 Task: Add Attachment from Trello to Card Card0000000254 in Board Board0000000064 in Workspace WS0000000022 in Trello. Add Cover Yellow to Card Card0000000254 in Board Board0000000064 in Workspace WS0000000022 in Trello. Add "Copy Card To …" Button titled Button0000000254 to "bottom" of the list "To Do" to Card Card0000000254 in Board Board0000000064 in Workspace WS0000000022 in Trello. Add Description DS0000000254 to Card Card0000000254 in Board Board0000000064 in Workspace WS0000000022 in Trello. Add Comment CM0000000254 to Card Card0000000254 in Board Board0000000064 in Workspace WS0000000022 in Trello
Action: Mouse moved to (509, 424)
Screenshot: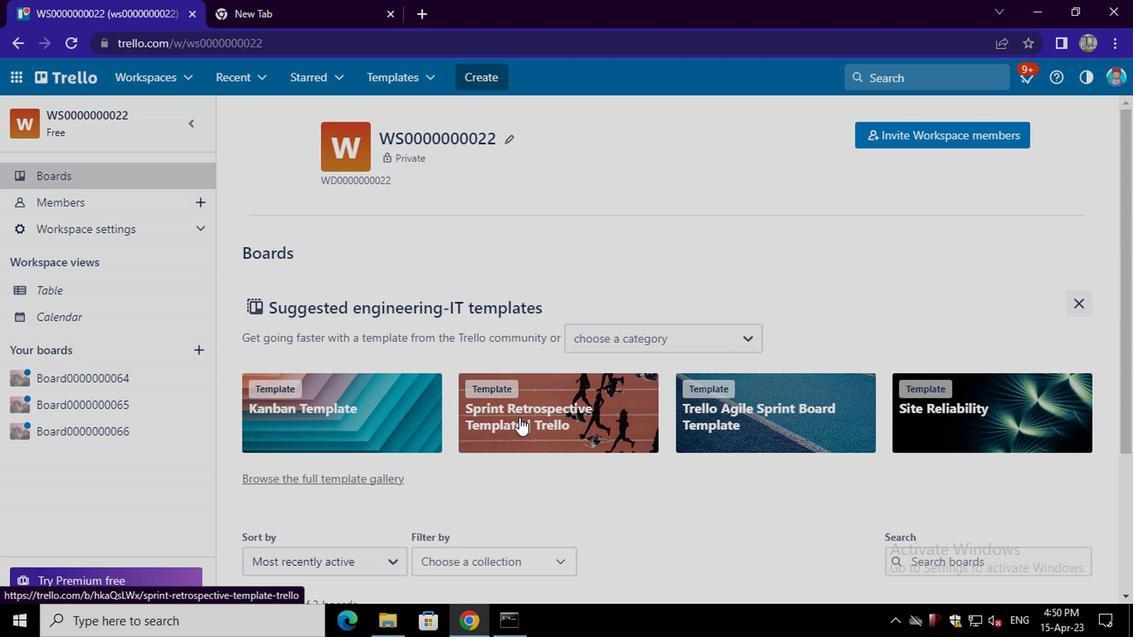 
Action: Mouse scrolled (509, 423) with delta (0, 0)
Screenshot: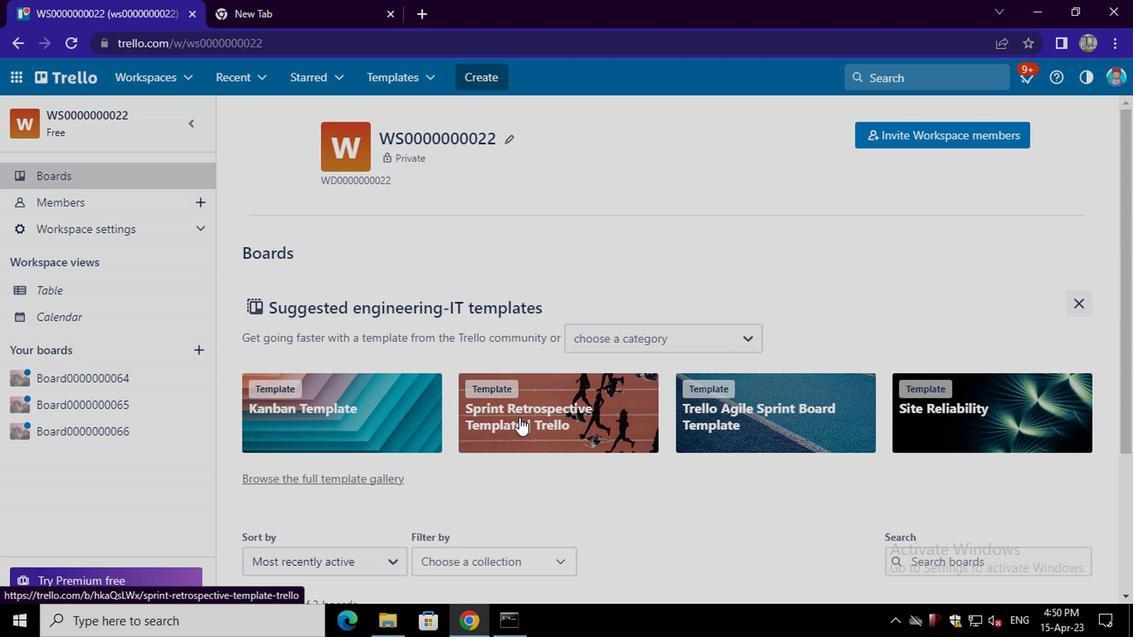 
Action: Mouse moved to (509, 424)
Screenshot: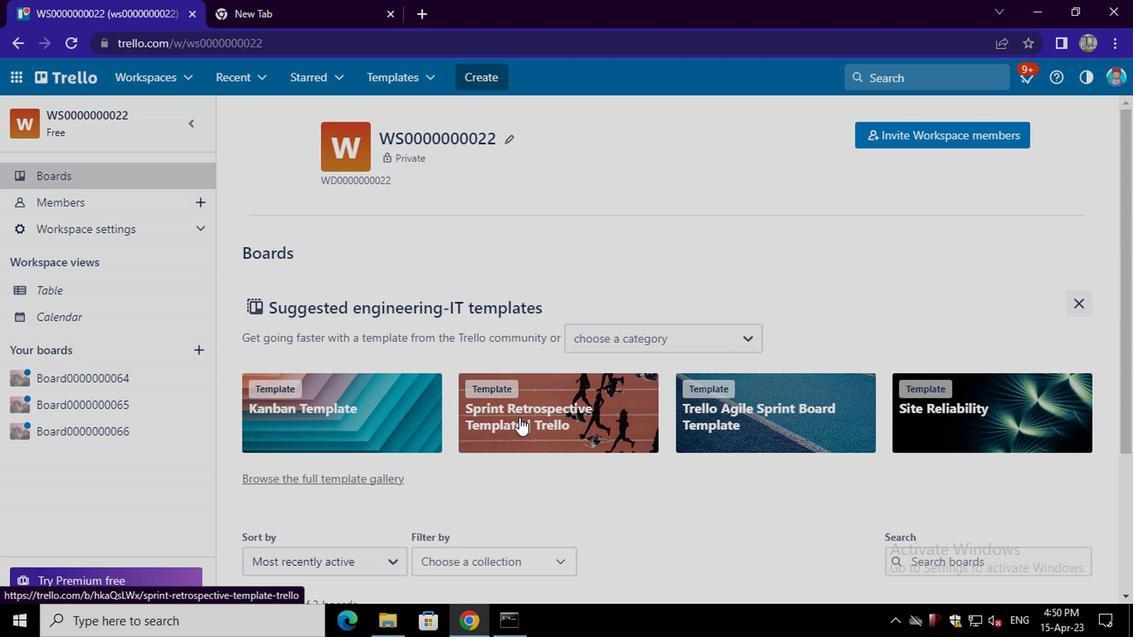 
Action: Mouse scrolled (509, 424) with delta (0, 0)
Screenshot: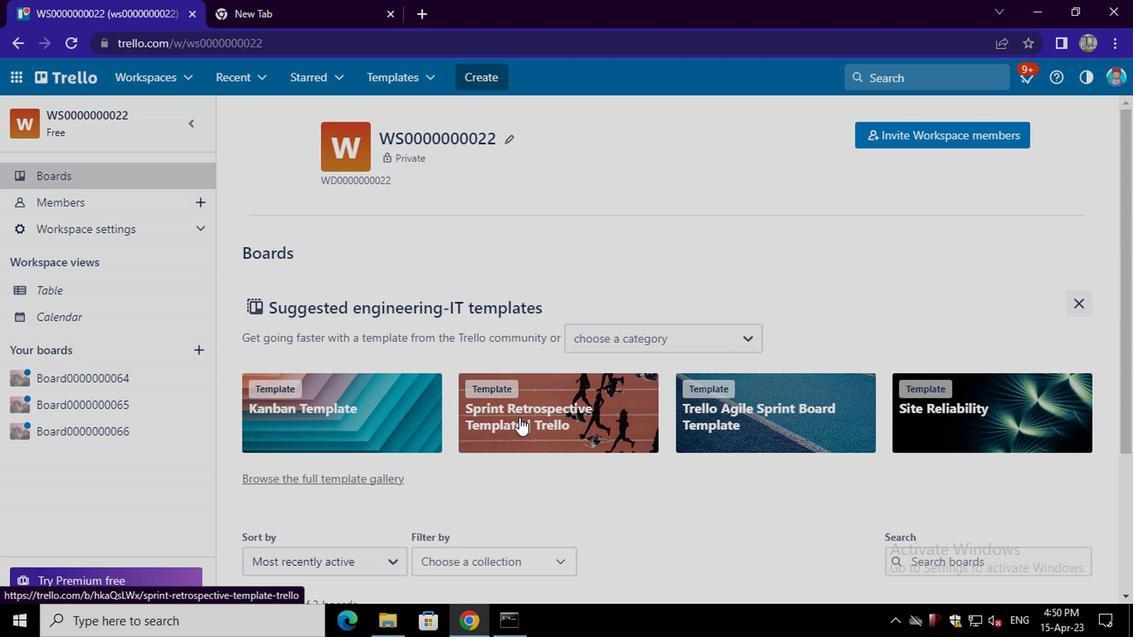 
Action: Mouse scrolled (509, 424) with delta (0, 0)
Screenshot: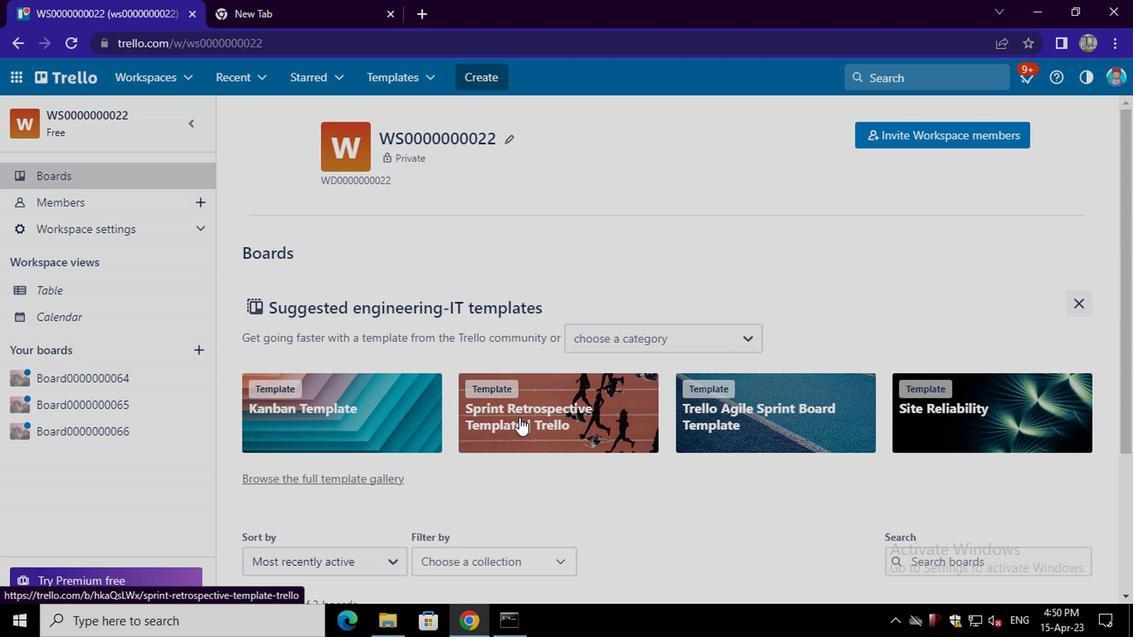
Action: Mouse scrolled (509, 424) with delta (0, 0)
Screenshot: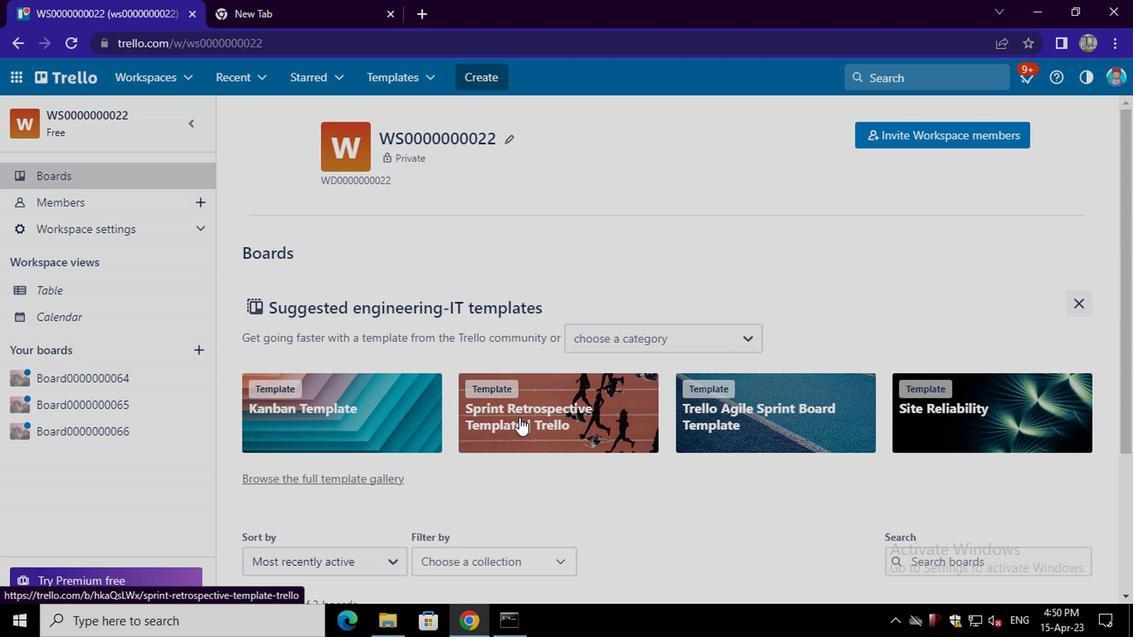 
Action: Mouse moved to (521, 459)
Screenshot: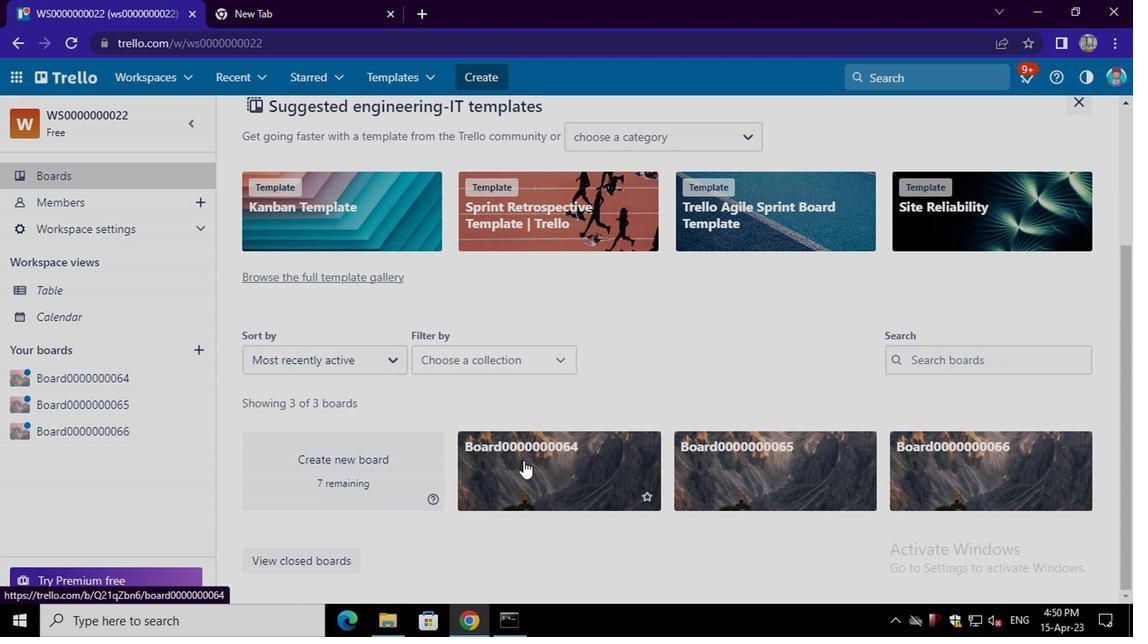 
Action: Mouse pressed left at (521, 459)
Screenshot: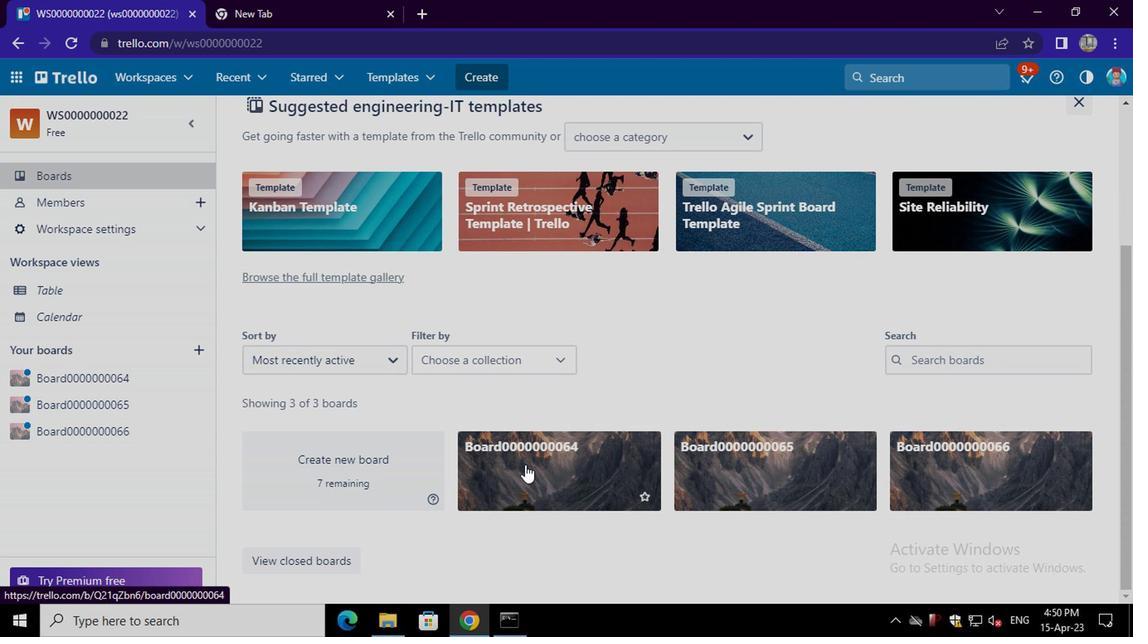 
Action: Mouse moved to (421, 288)
Screenshot: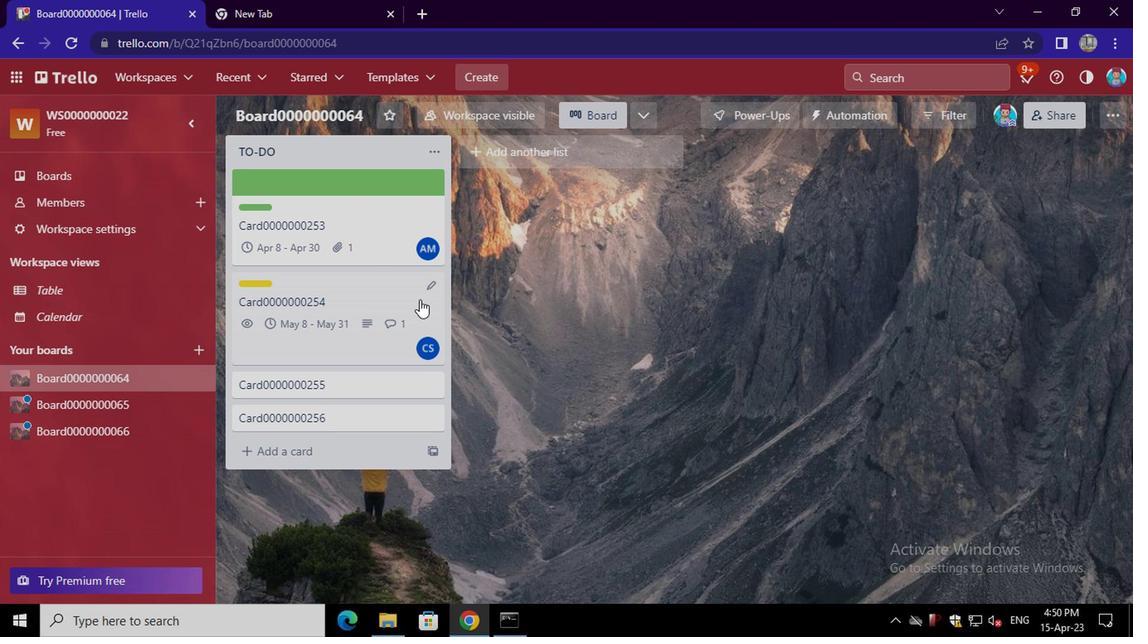 
Action: Mouse pressed left at (421, 288)
Screenshot: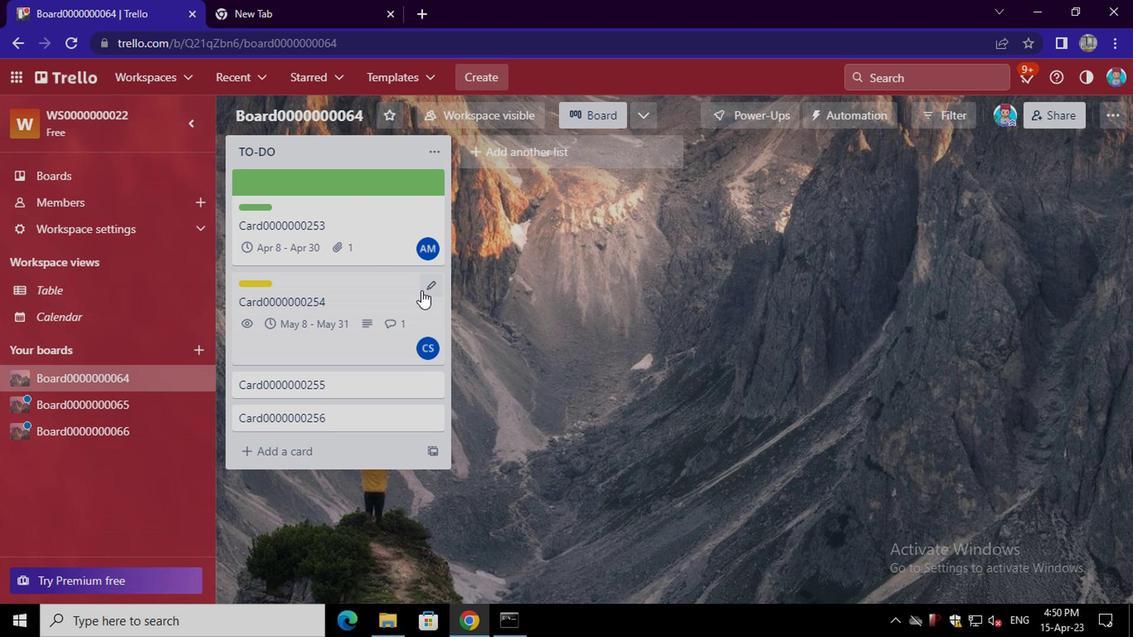 
Action: Mouse moved to (470, 287)
Screenshot: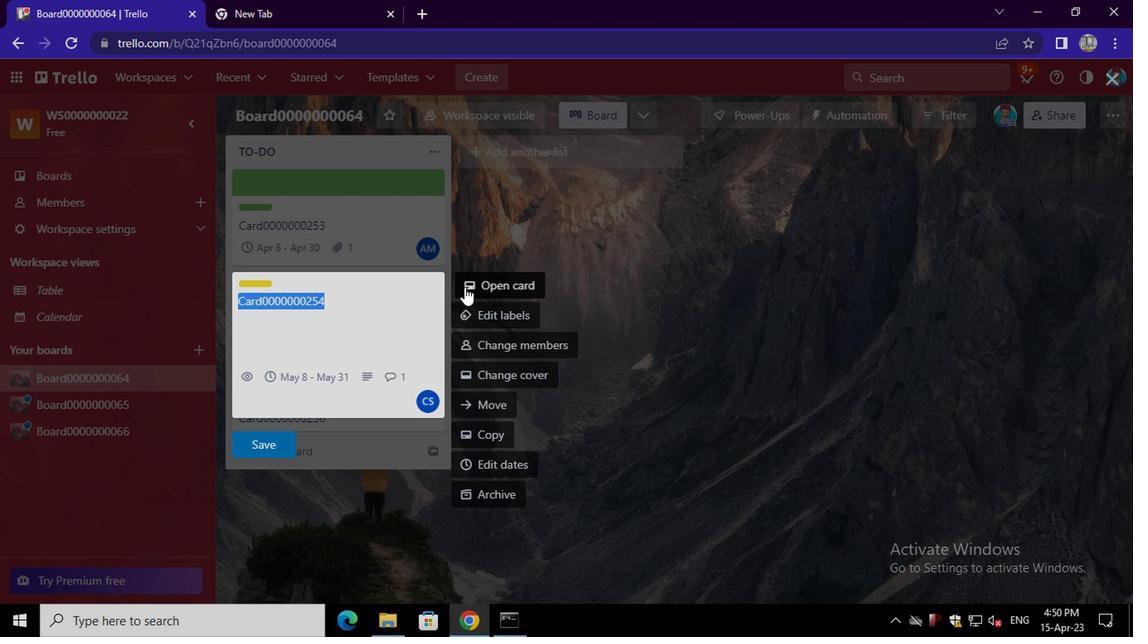 
Action: Mouse pressed left at (470, 287)
Screenshot: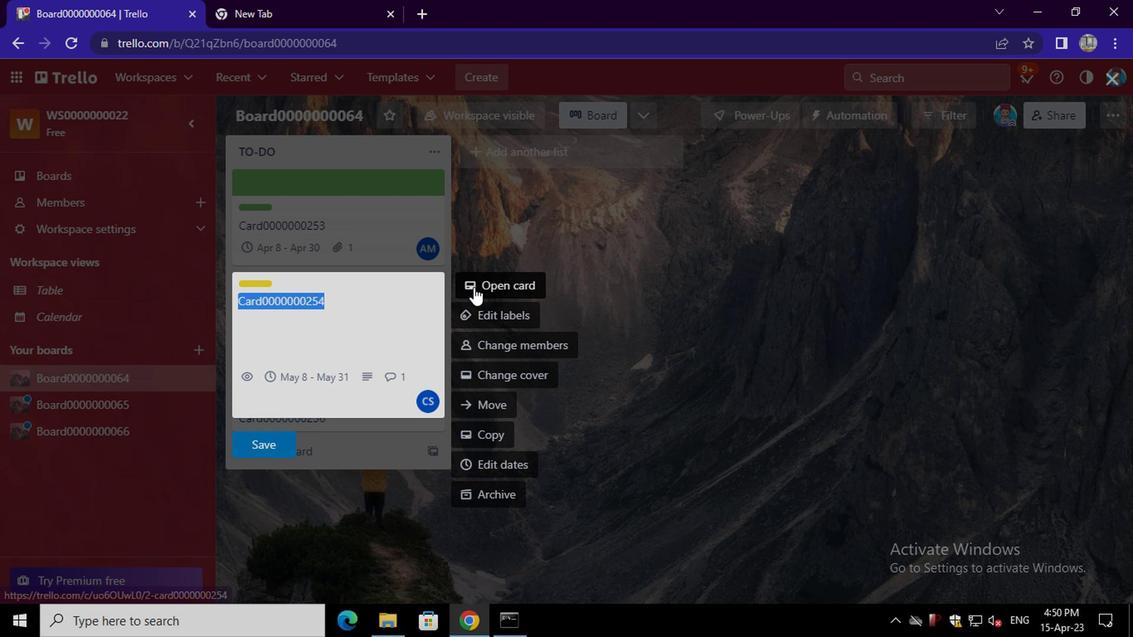 
Action: Mouse moved to (753, 338)
Screenshot: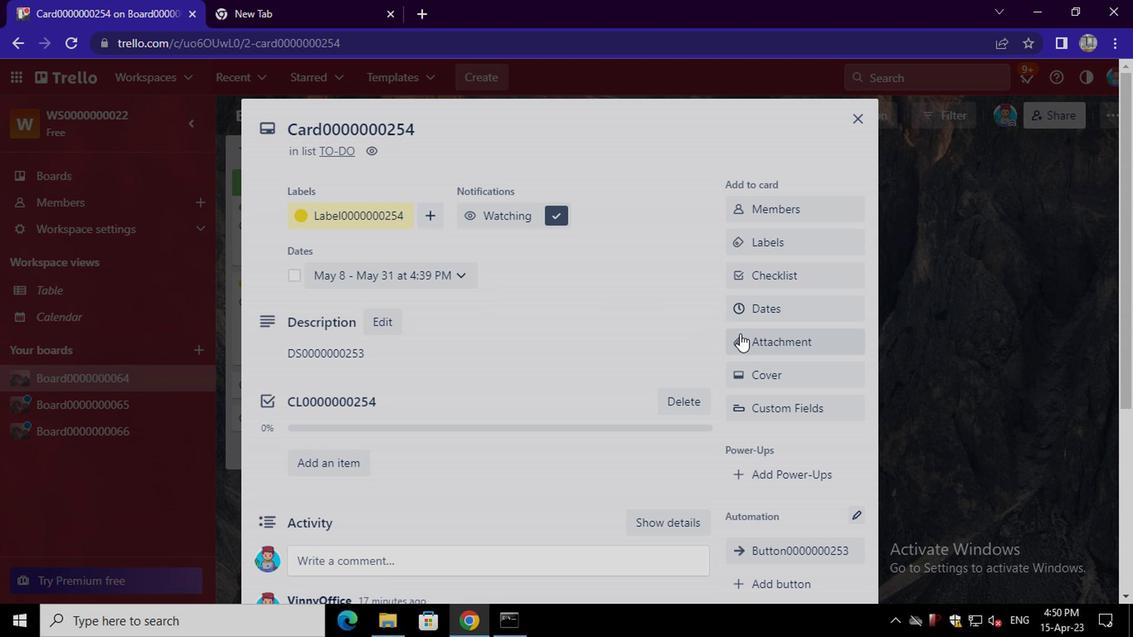 
Action: Mouse pressed left at (753, 338)
Screenshot: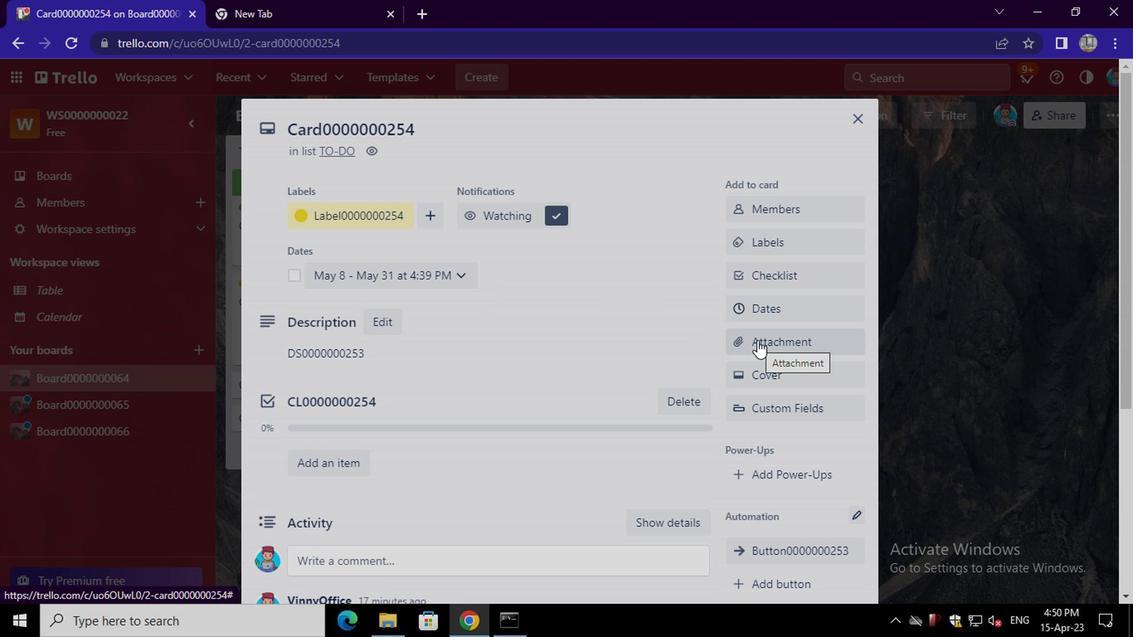 
Action: Mouse moved to (756, 184)
Screenshot: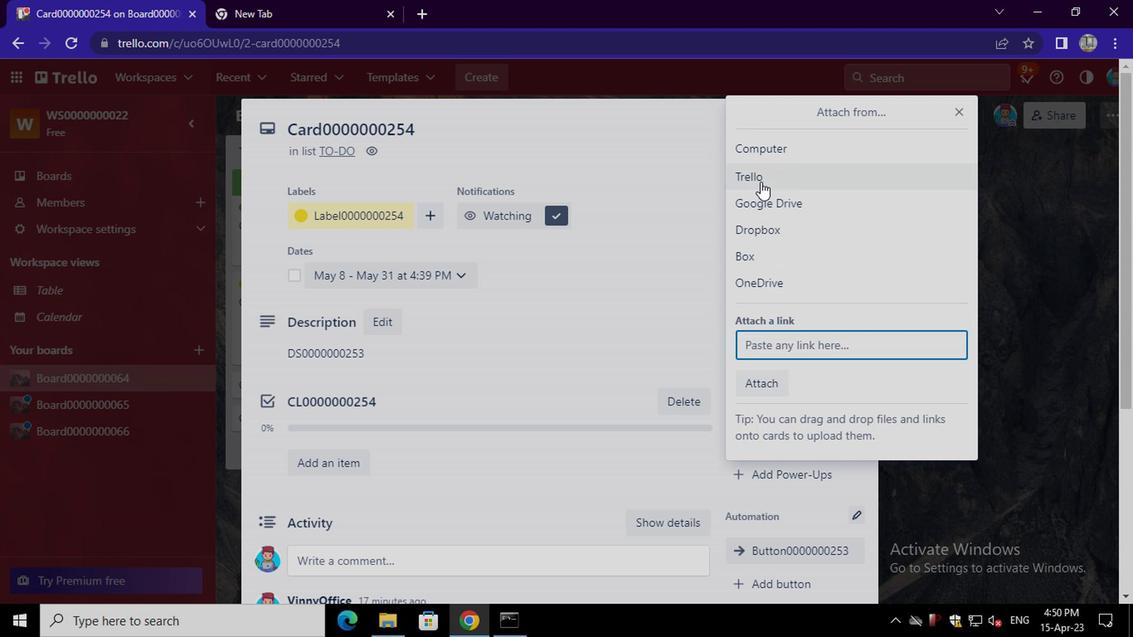 
Action: Mouse pressed left at (756, 184)
Screenshot: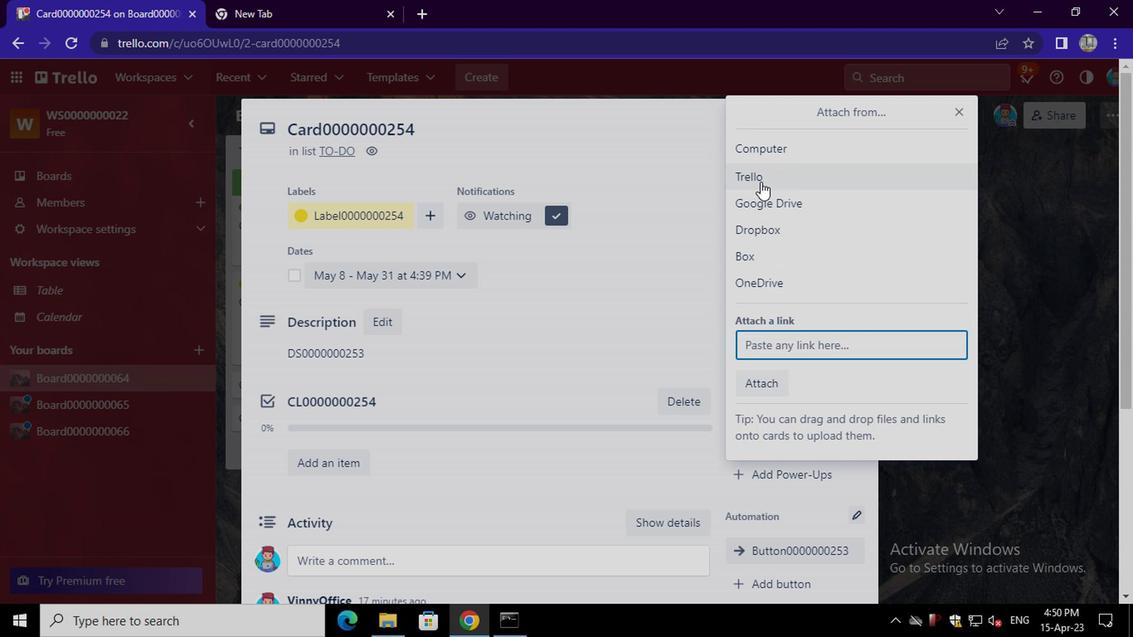 
Action: Mouse moved to (793, 241)
Screenshot: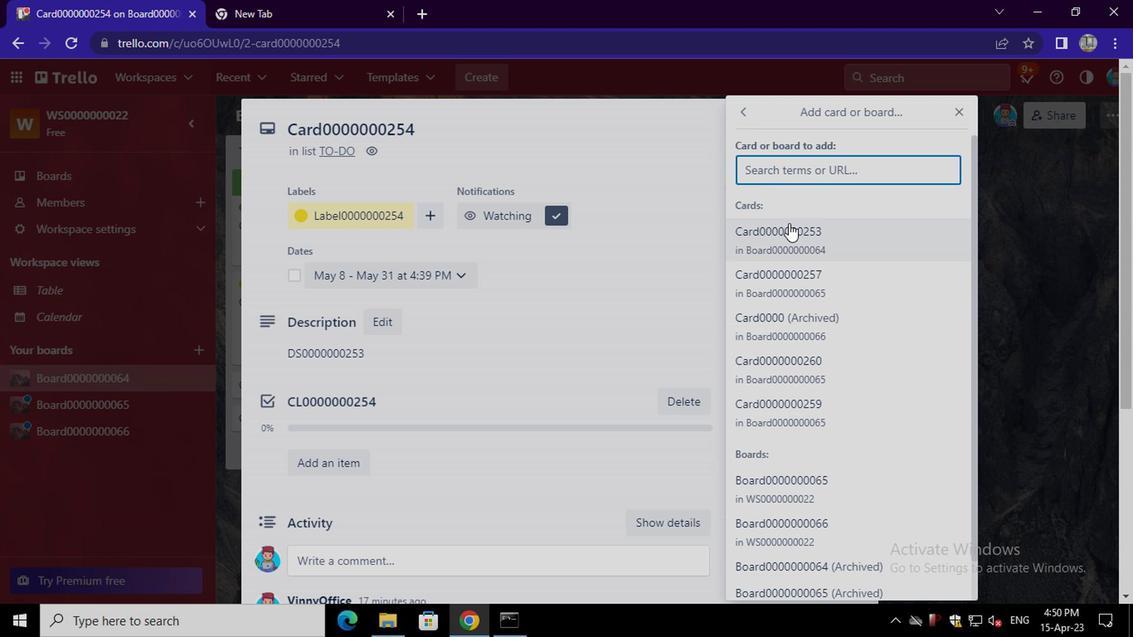 
Action: Mouse pressed left at (793, 241)
Screenshot: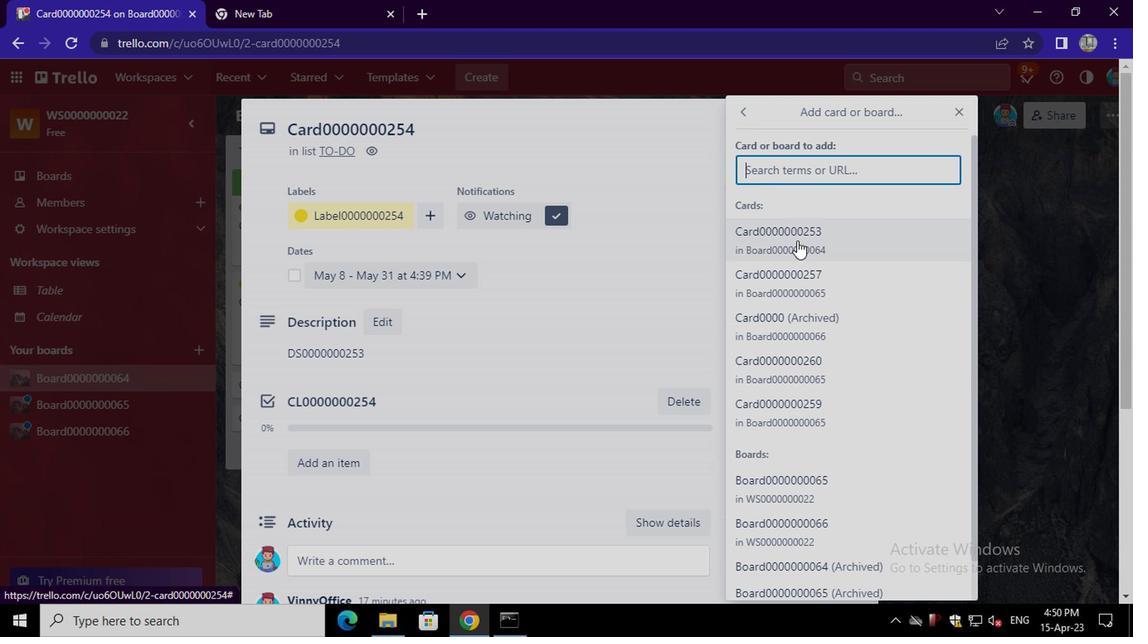 
Action: Mouse moved to (774, 370)
Screenshot: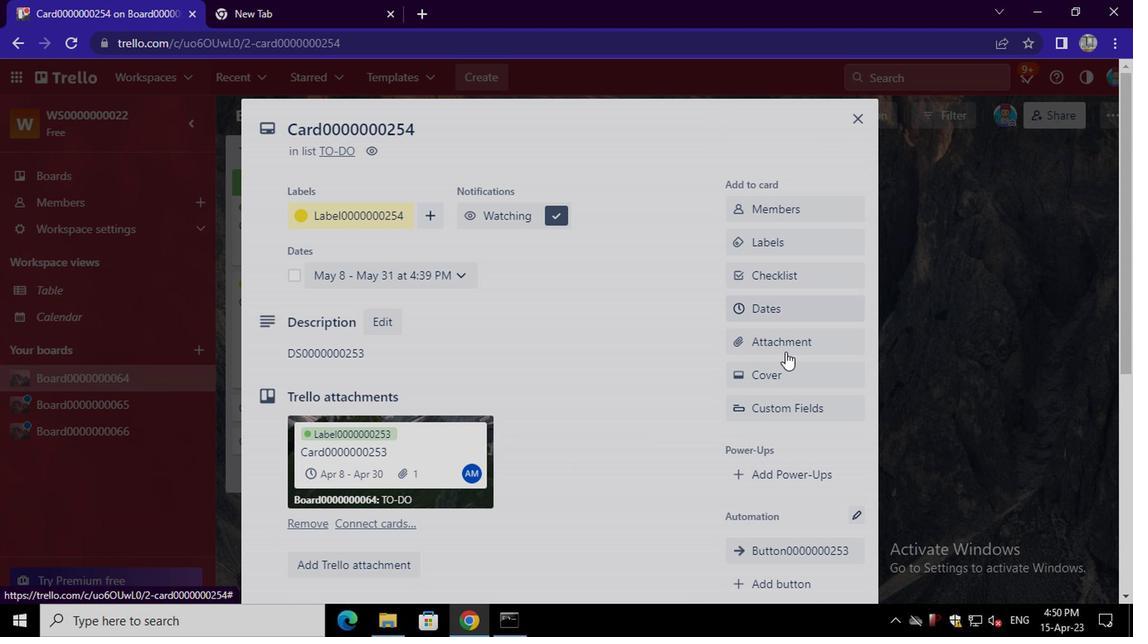 
Action: Mouse pressed left at (774, 370)
Screenshot: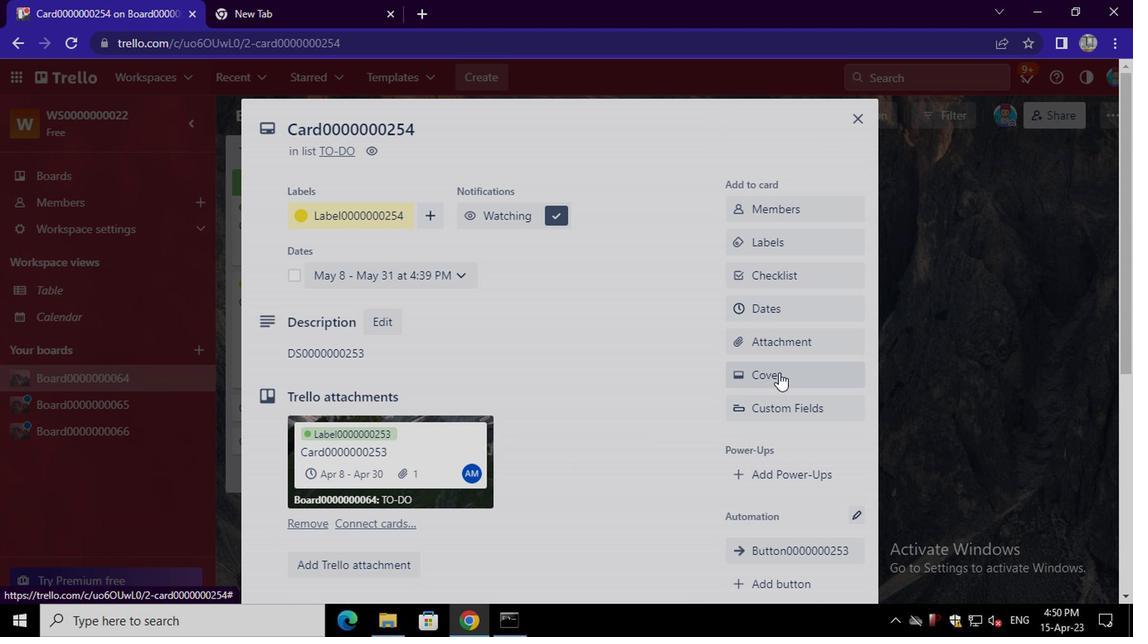 
Action: Mouse moved to (802, 262)
Screenshot: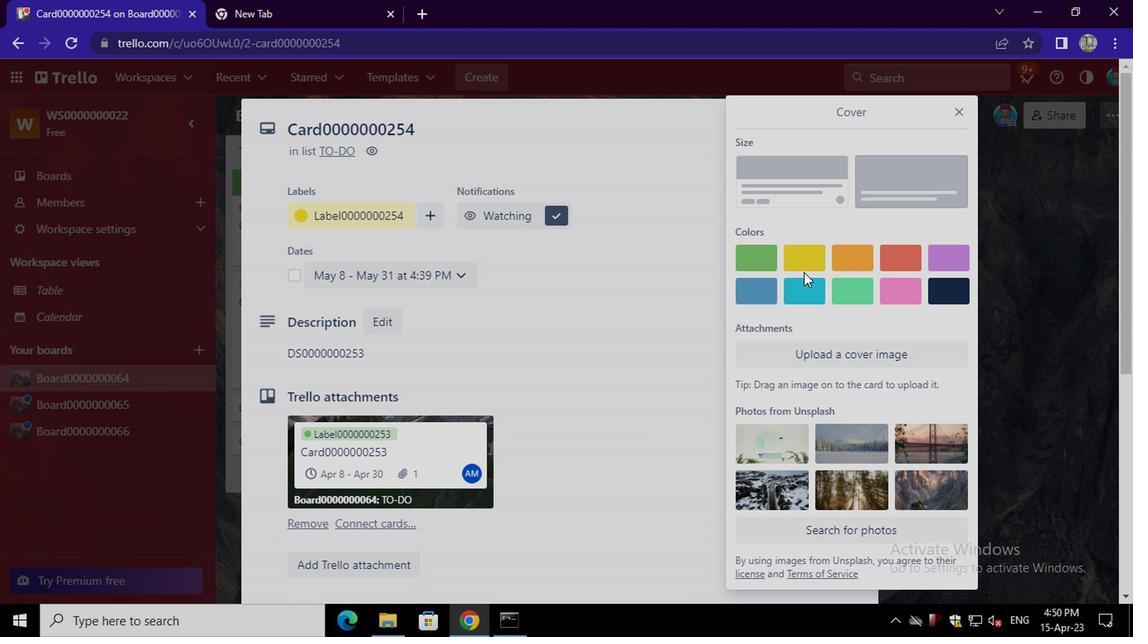 
Action: Mouse pressed left at (802, 262)
Screenshot: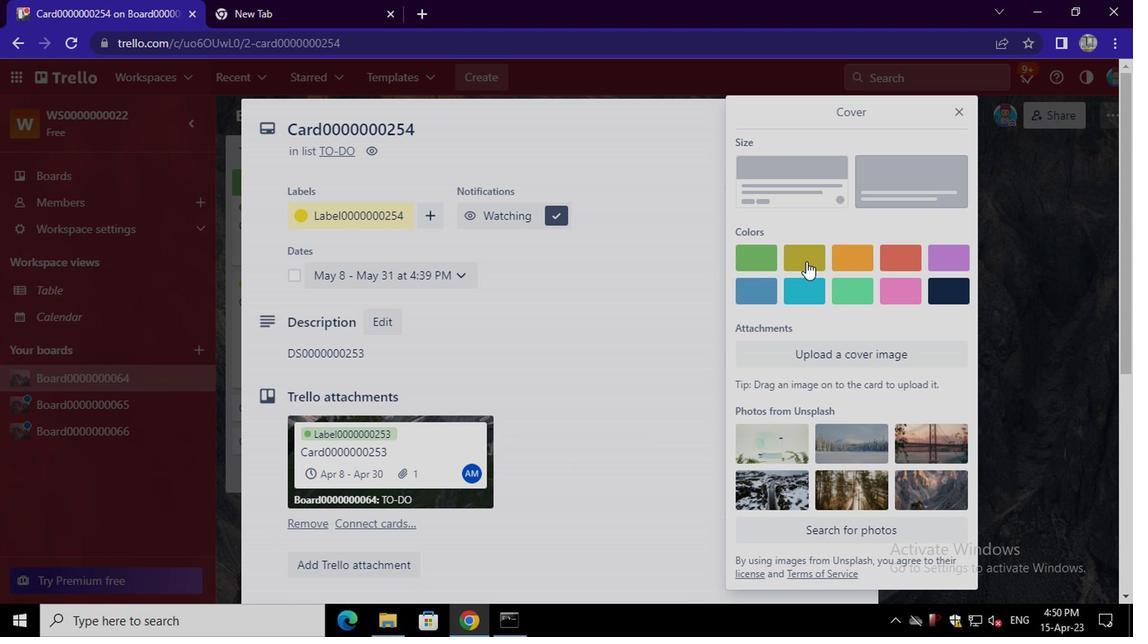 
Action: Mouse moved to (651, 377)
Screenshot: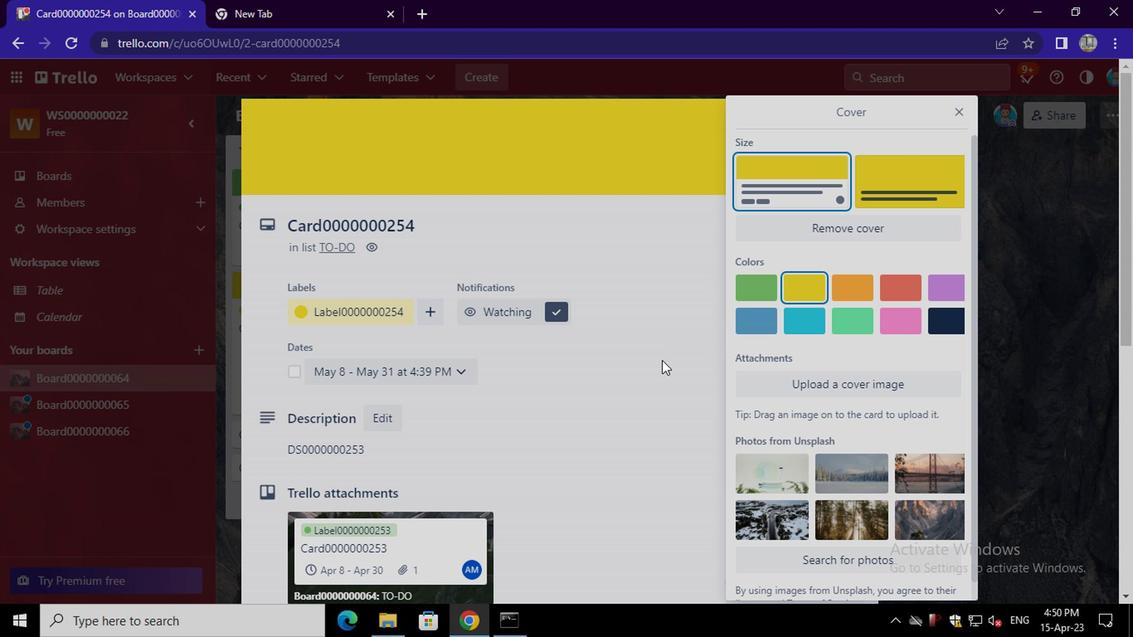 
Action: Mouse pressed left at (651, 377)
Screenshot: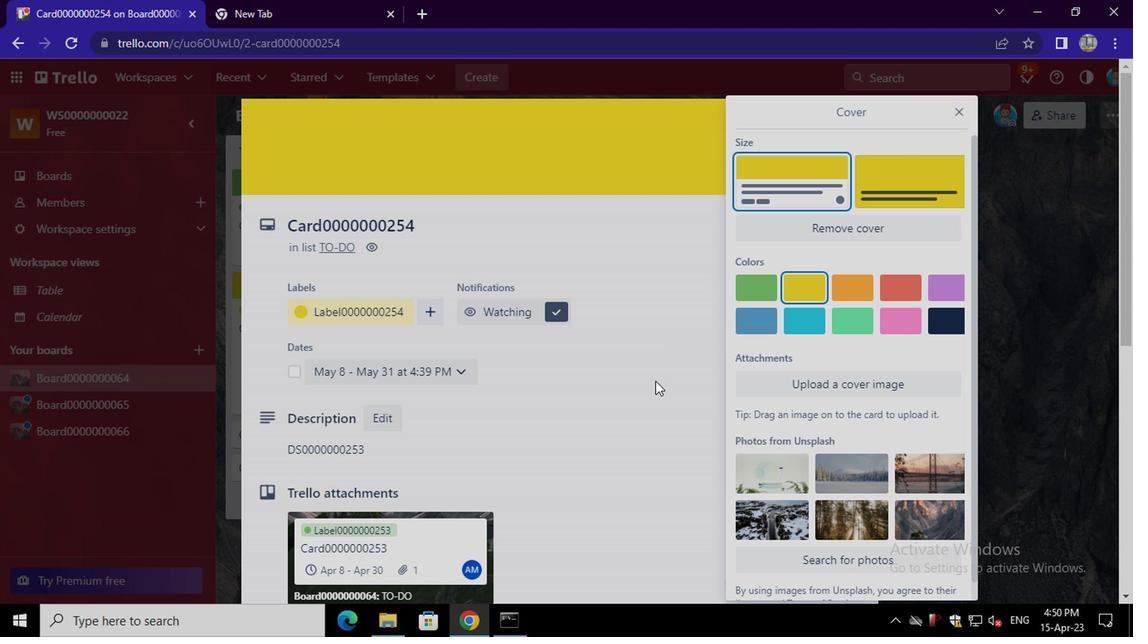 
Action: Mouse scrolled (651, 377) with delta (0, 0)
Screenshot: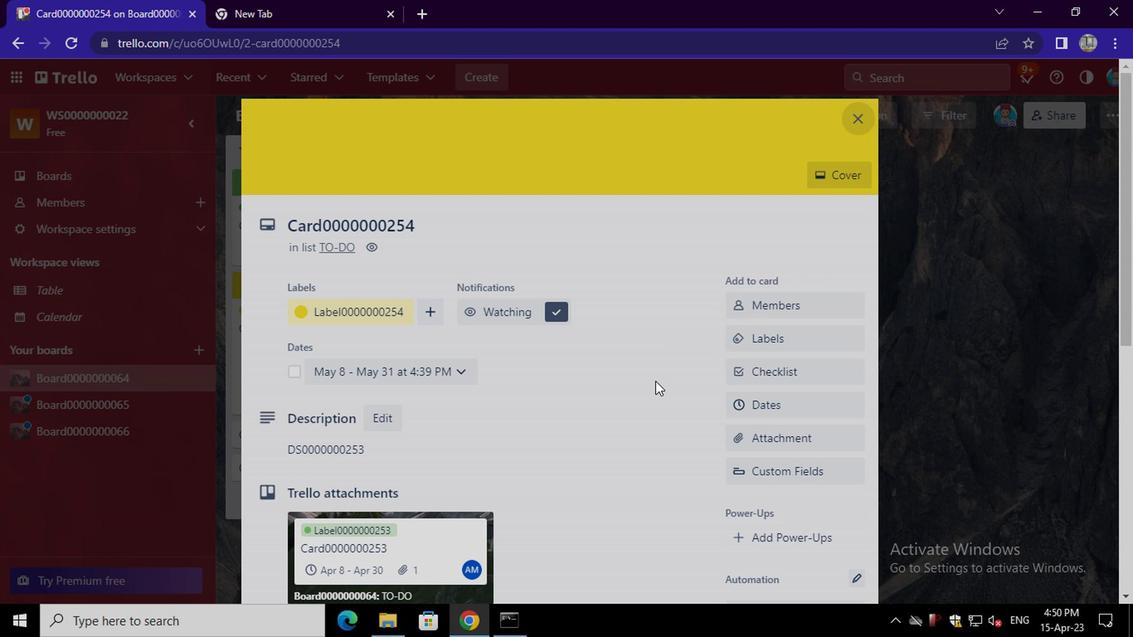 
Action: Mouse moved to (651, 383)
Screenshot: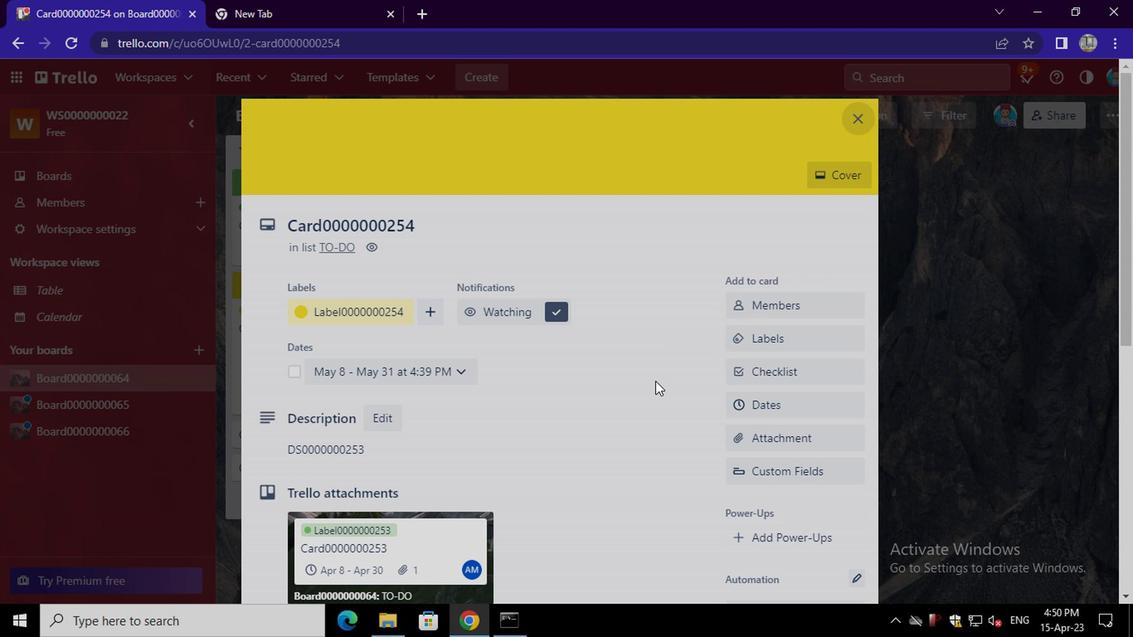 
Action: Mouse scrolled (651, 382) with delta (0, -1)
Screenshot: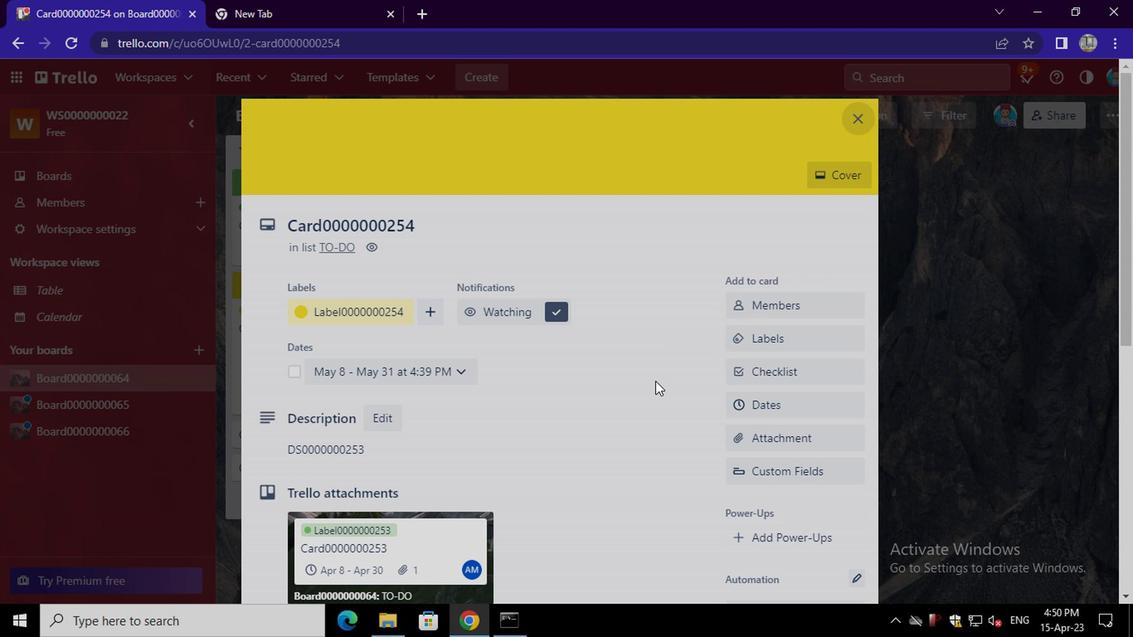 
Action: Mouse moved to (778, 476)
Screenshot: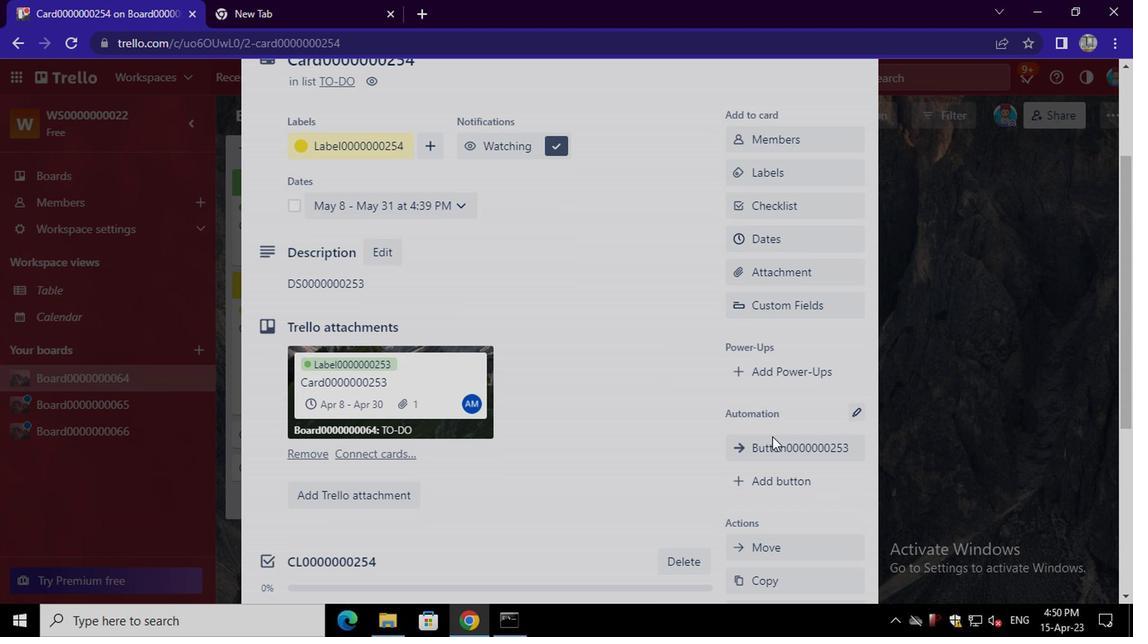 
Action: Mouse pressed left at (778, 476)
Screenshot: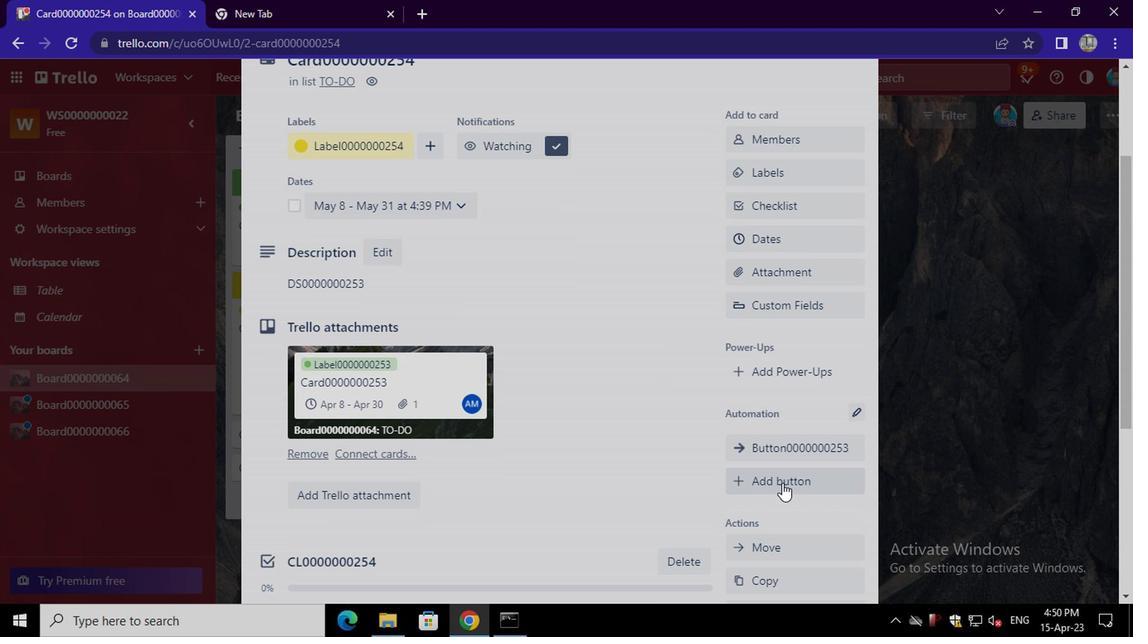 
Action: Mouse moved to (812, 225)
Screenshot: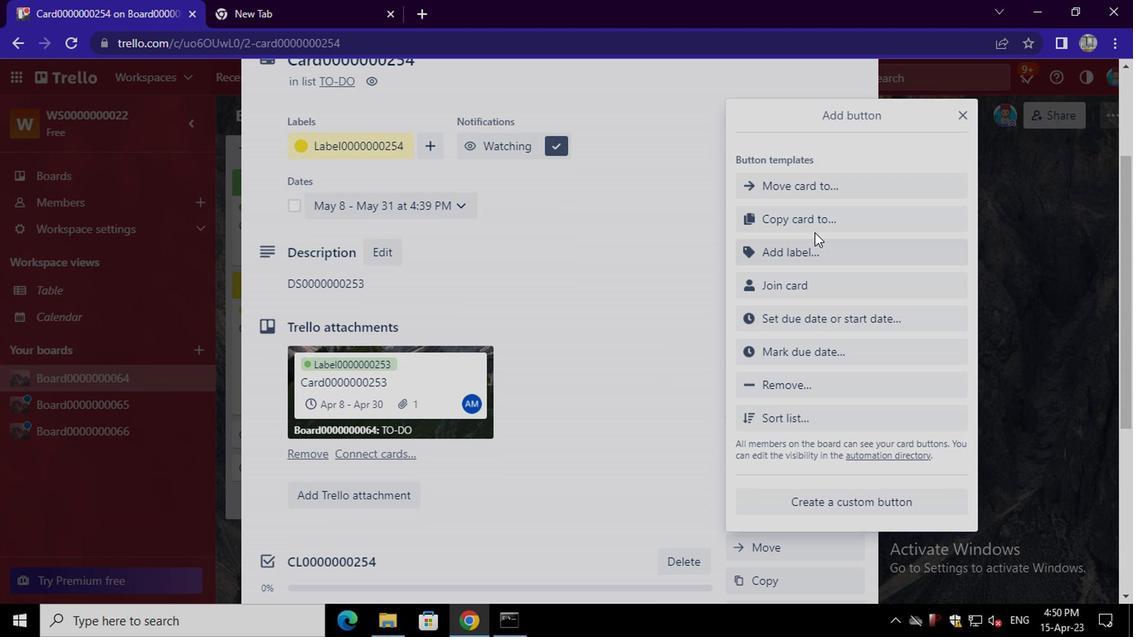 
Action: Mouse pressed left at (812, 225)
Screenshot: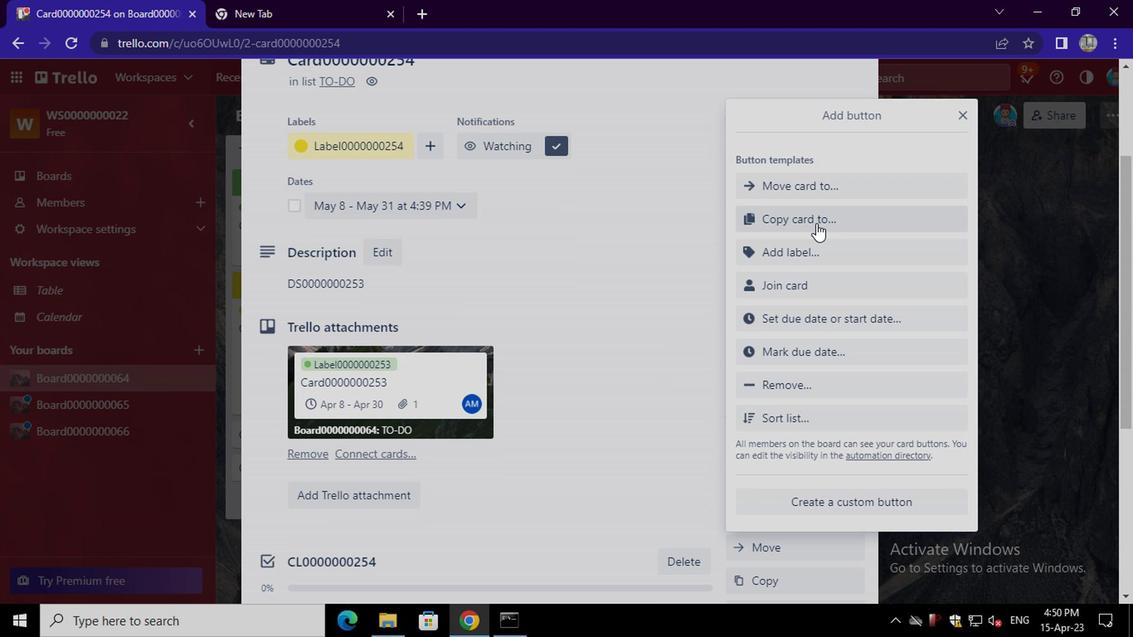 
Action: Mouse moved to (875, 285)
Screenshot: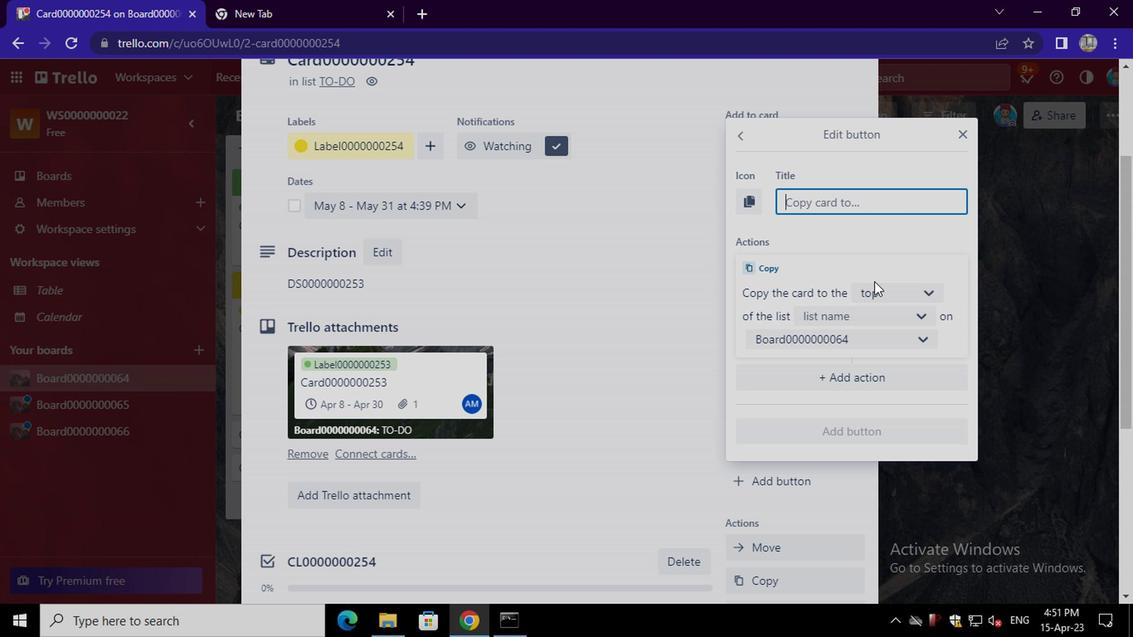 
Action: Mouse pressed left at (875, 285)
Screenshot: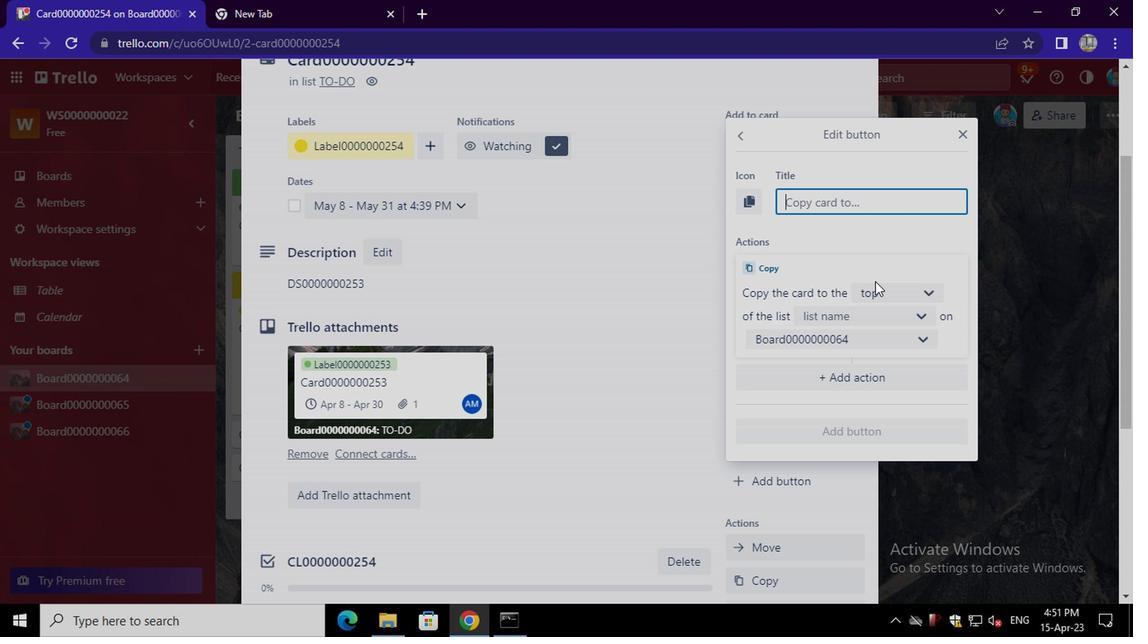 
Action: Mouse moved to (877, 346)
Screenshot: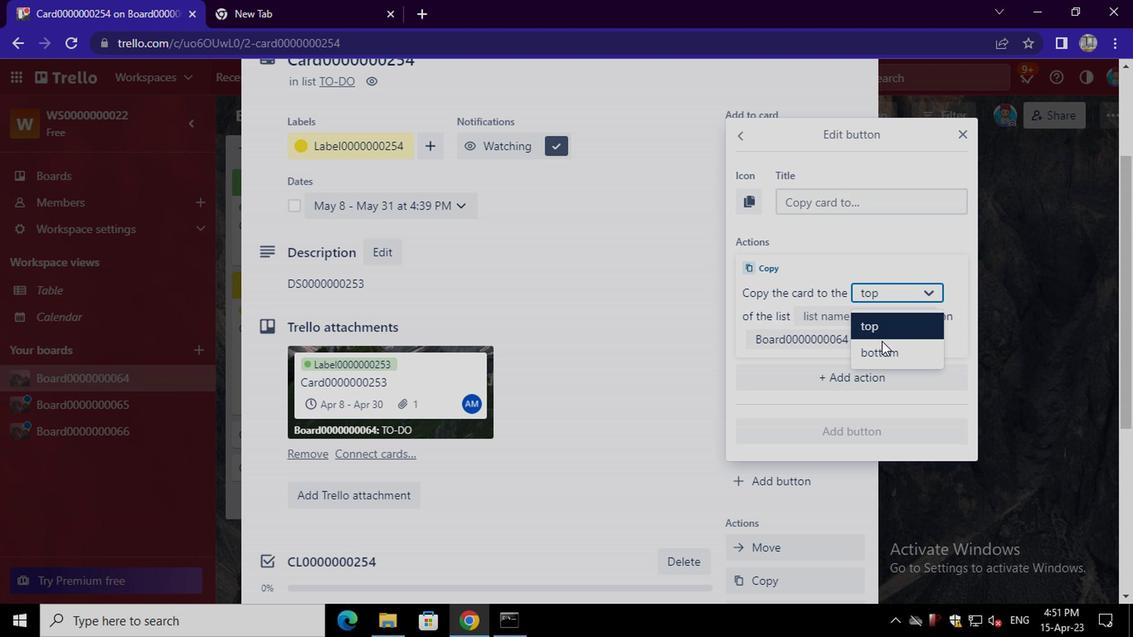 
Action: Mouse pressed left at (877, 346)
Screenshot: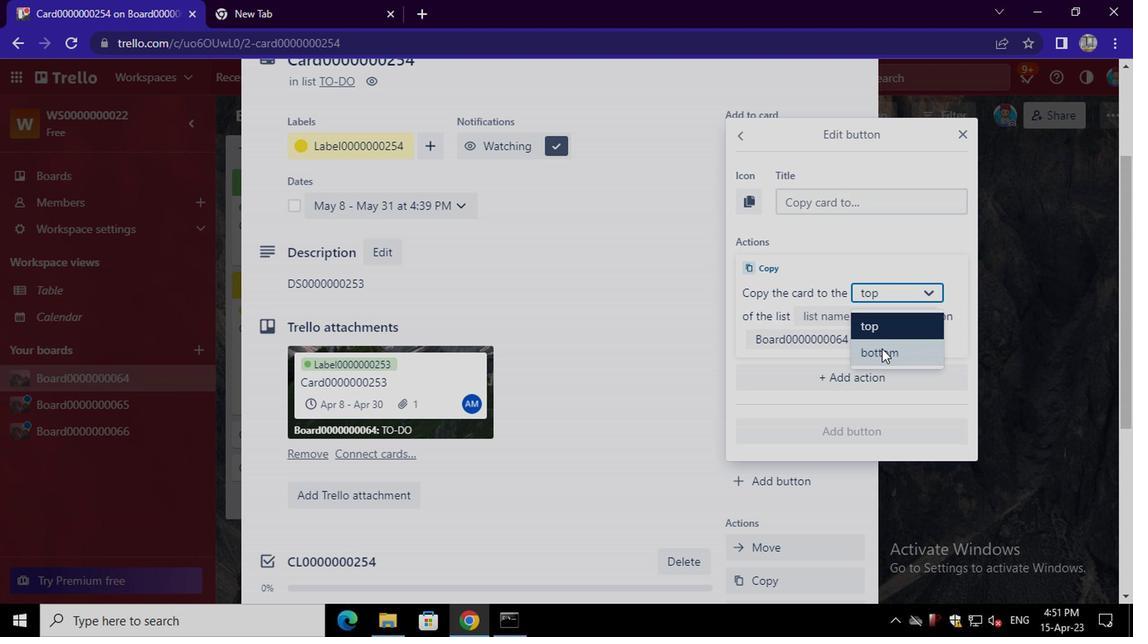 
Action: Mouse moved to (877, 318)
Screenshot: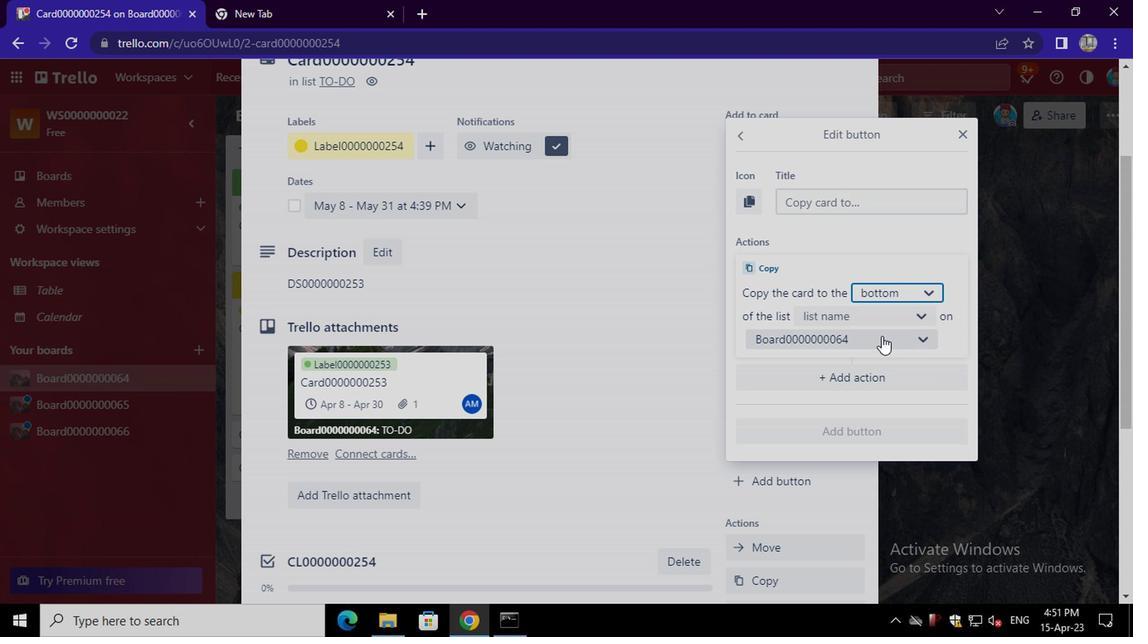 
Action: Mouse pressed left at (877, 318)
Screenshot: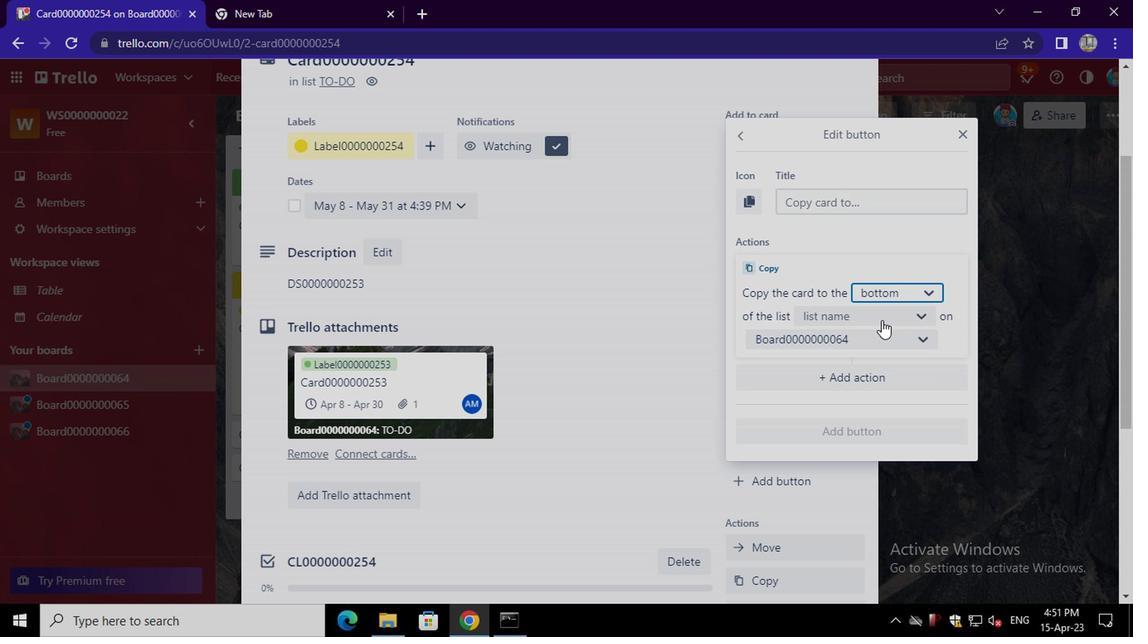 
Action: Mouse moved to (848, 343)
Screenshot: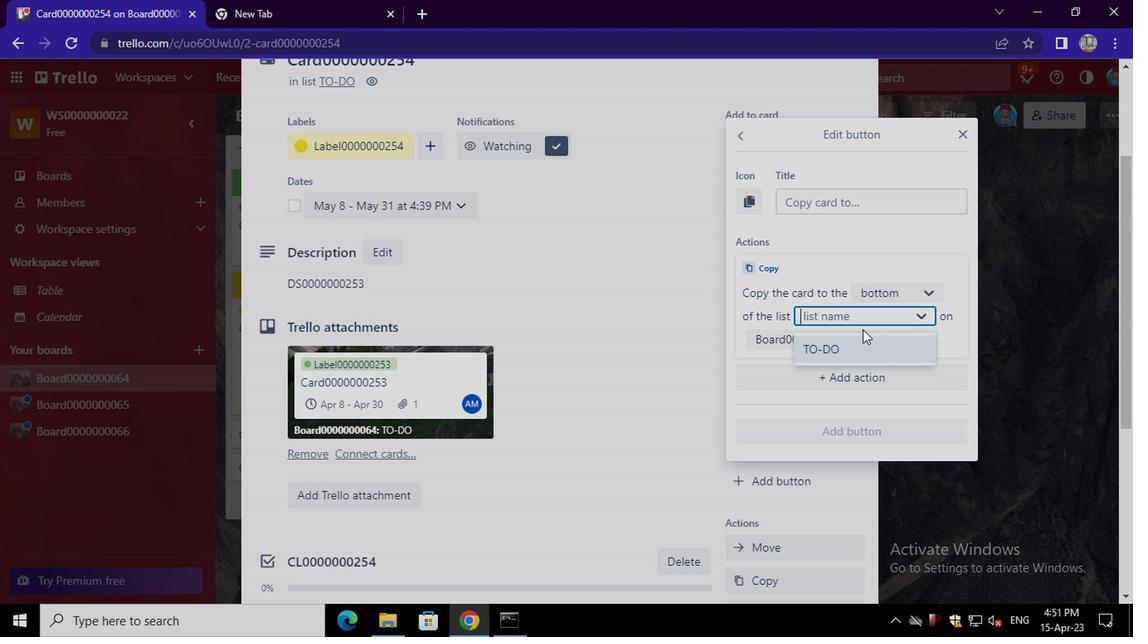 
Action: Mouse pressed left at (848, 343)
Screenshot: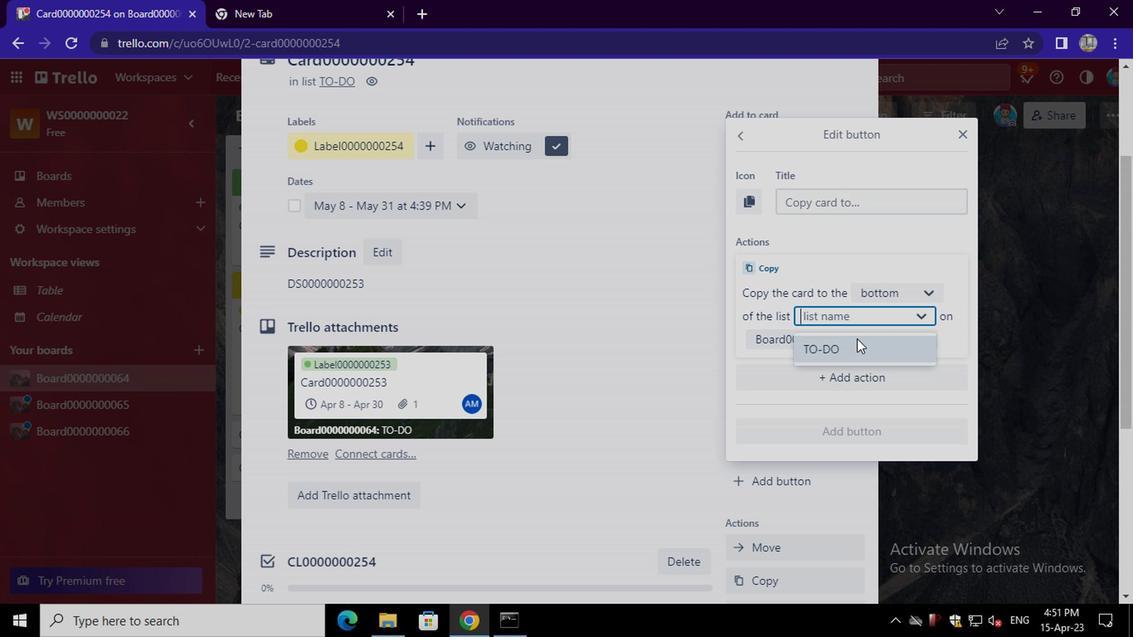 
Action: Mouse moved to (829, 208)
Screenshot: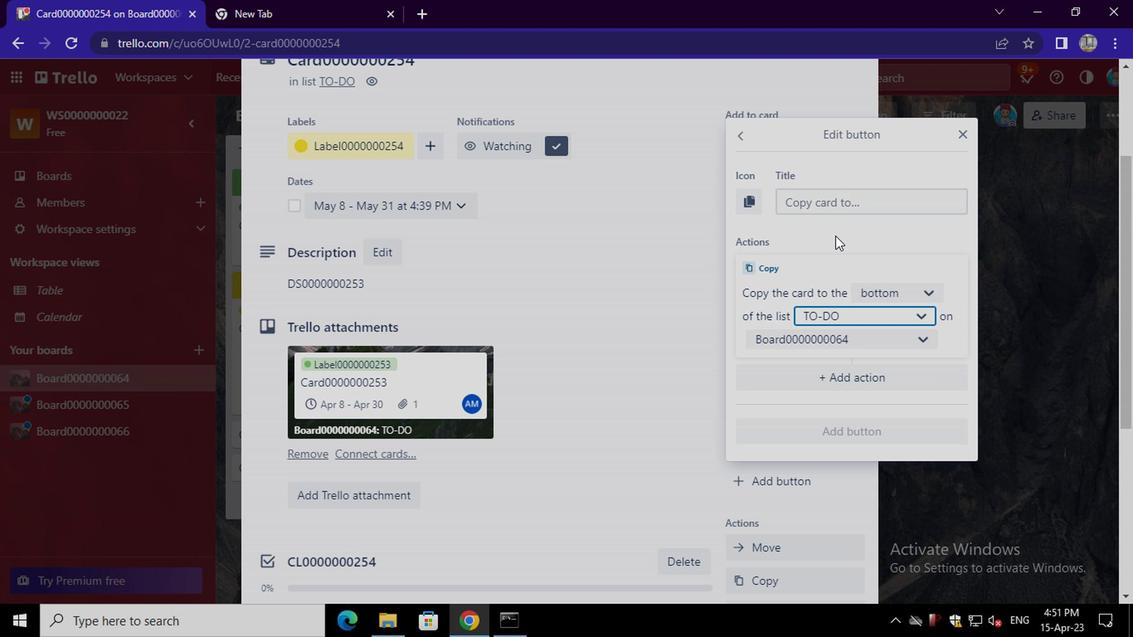 
Action: Mouse pressed left at (829, 208)
Screenshot: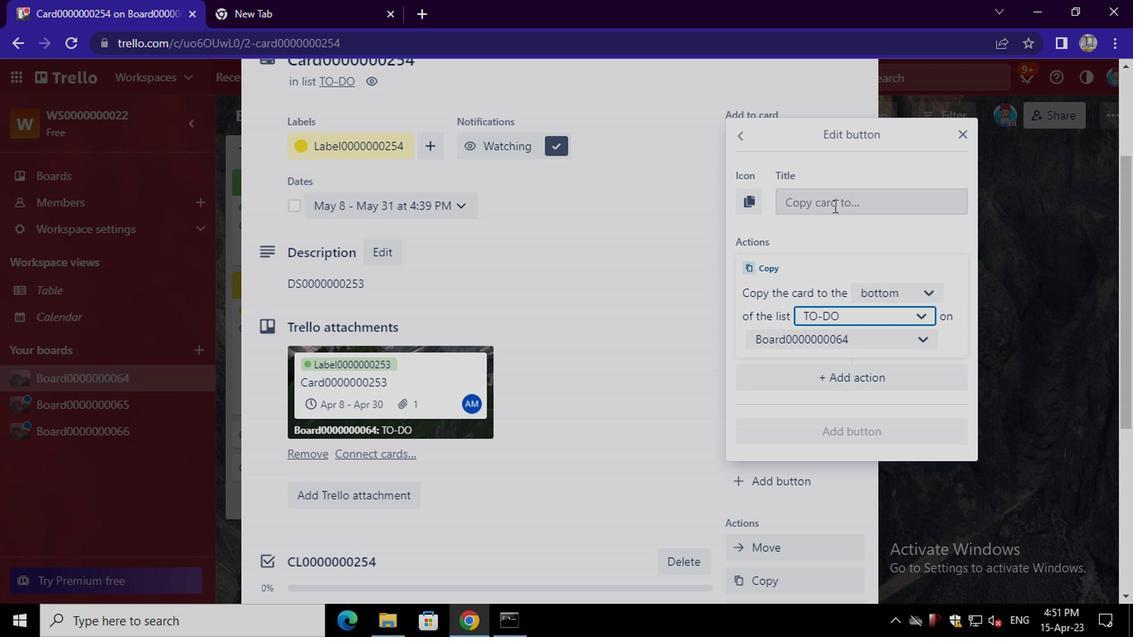 
Action: Key pressed <Key.shift>BUTTON0000000254
Screenshot: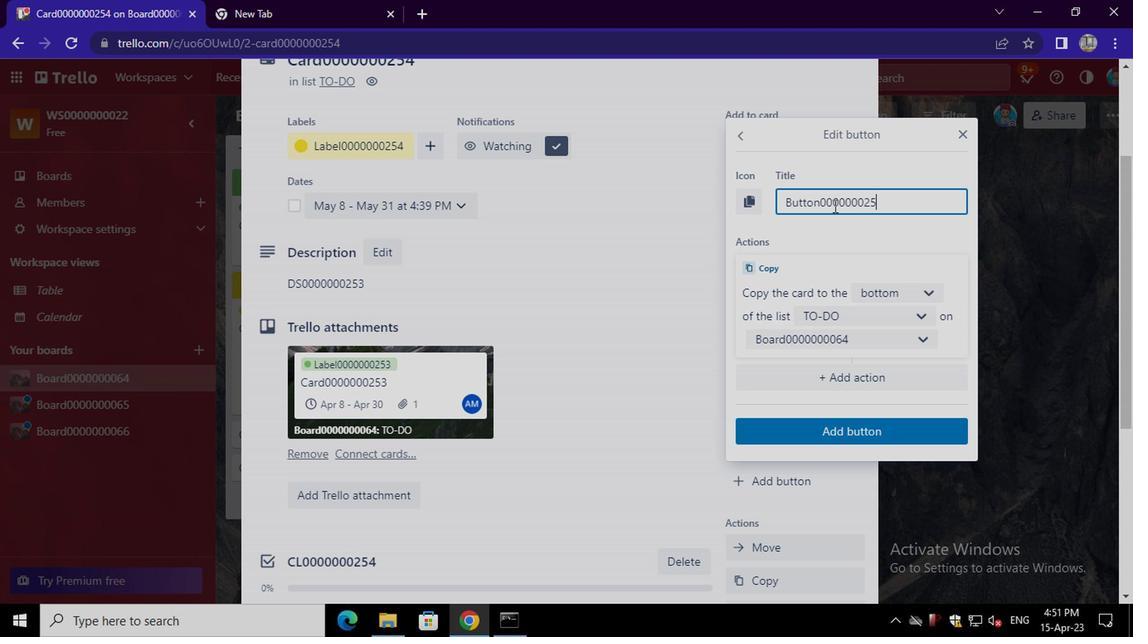 
Action: Mouse moved to (851, 420)
Screenshot: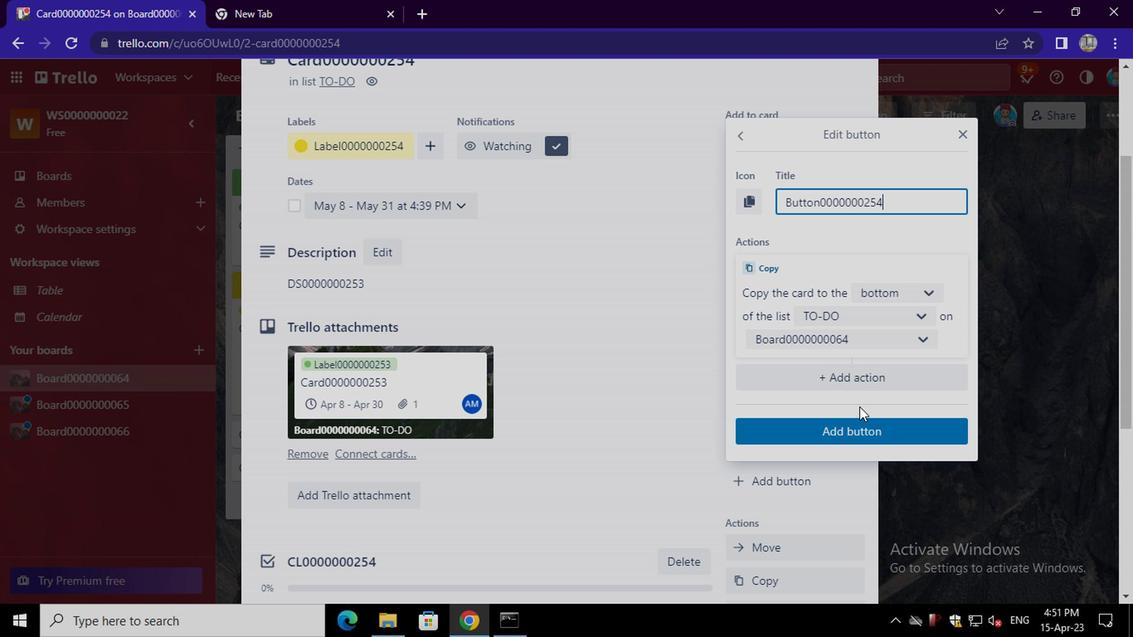
Action: Mouse pressed left at (851, 420)
Screenshot: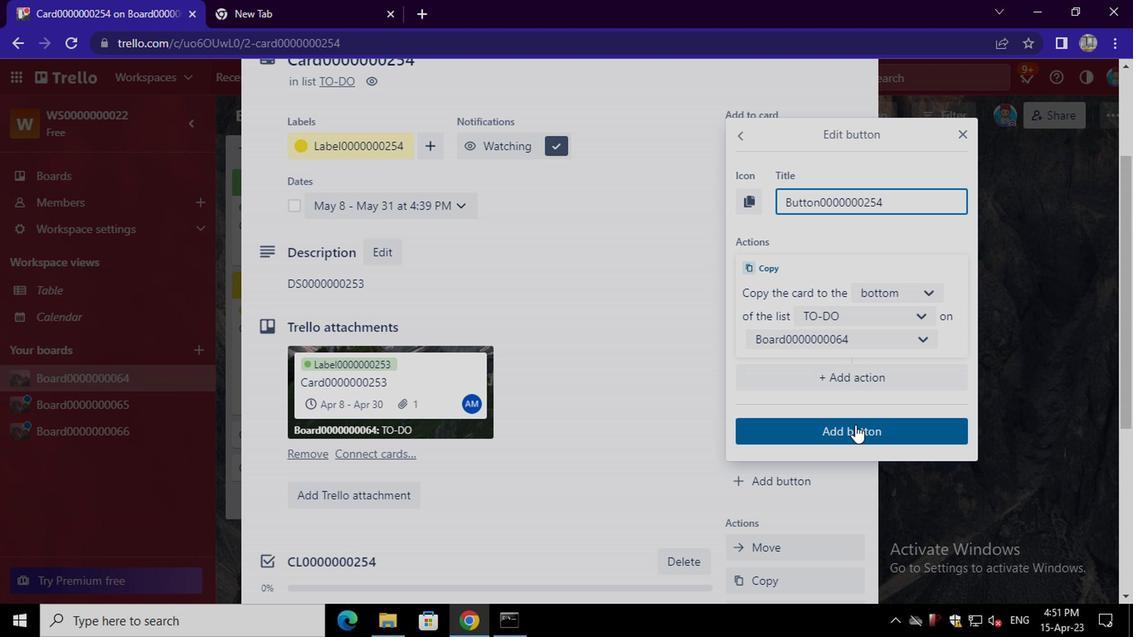 
Action: Mouse moved to (375, 256)
Screenshot: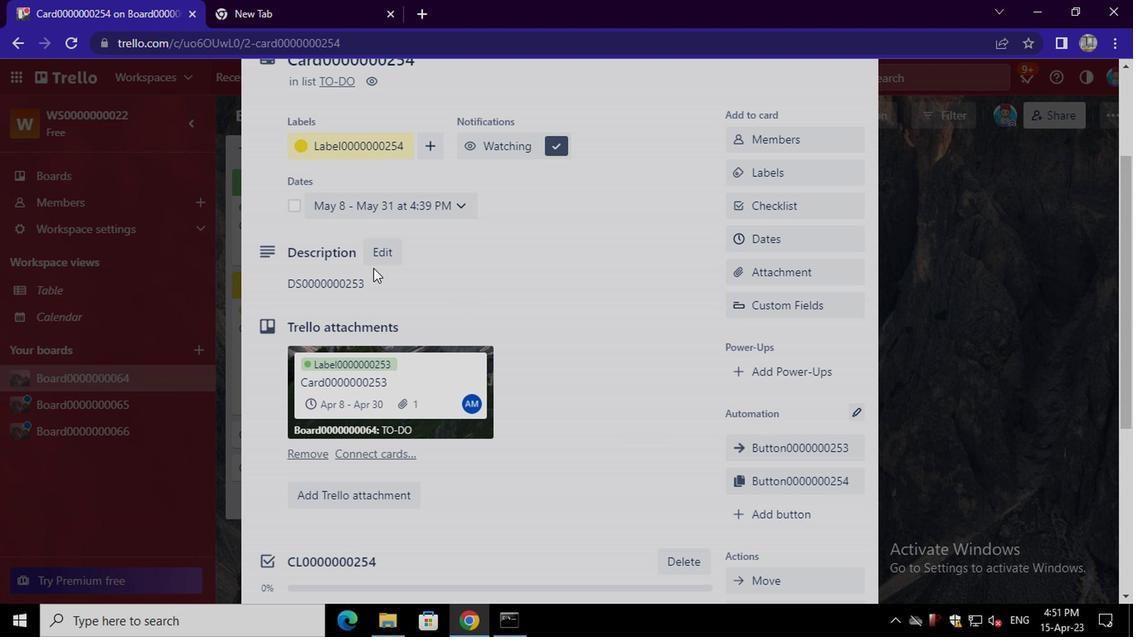 
Action: Mouse pressed left at (375, 256)
Screenshot: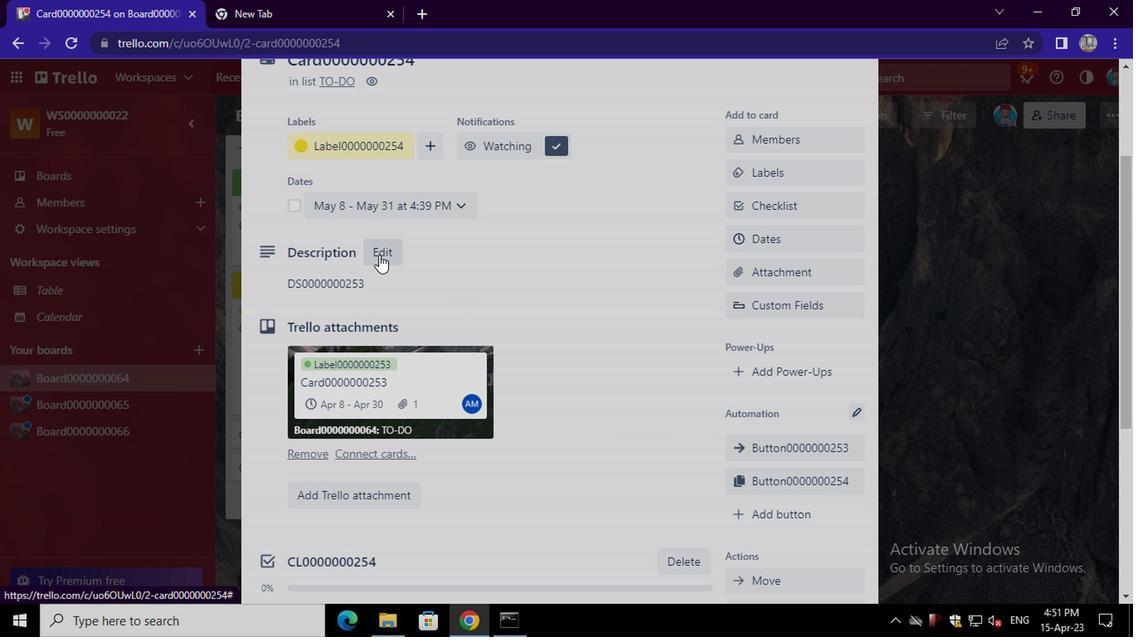 
Action: Mouse moved to (402, 345)
Screenshot: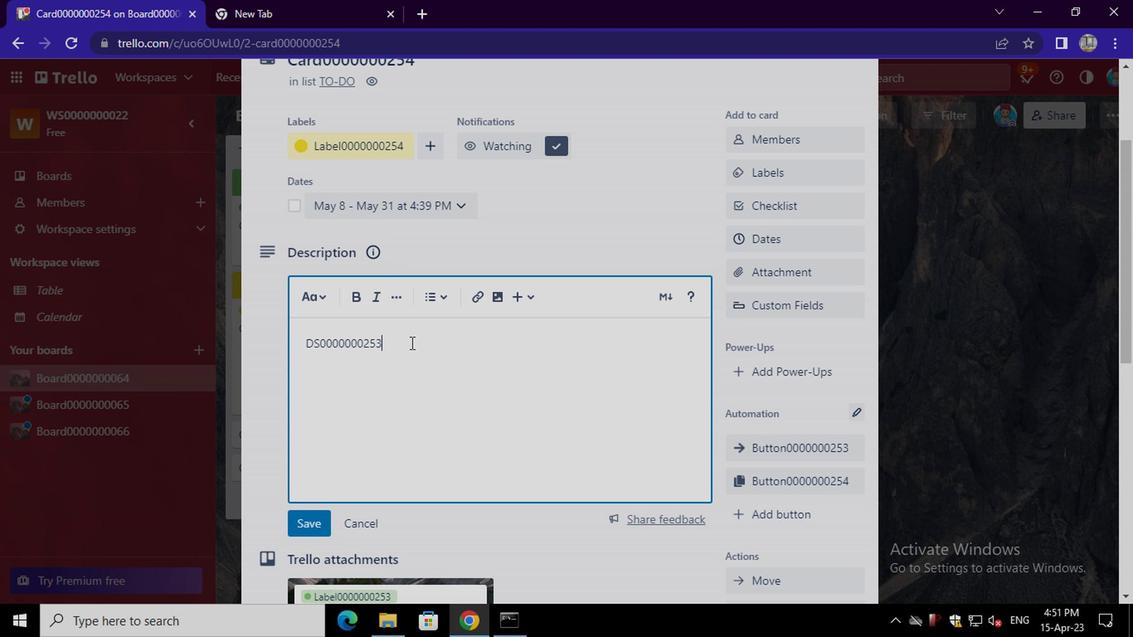 
Action: Mouse pressed left at (402, 345)
Screenshot: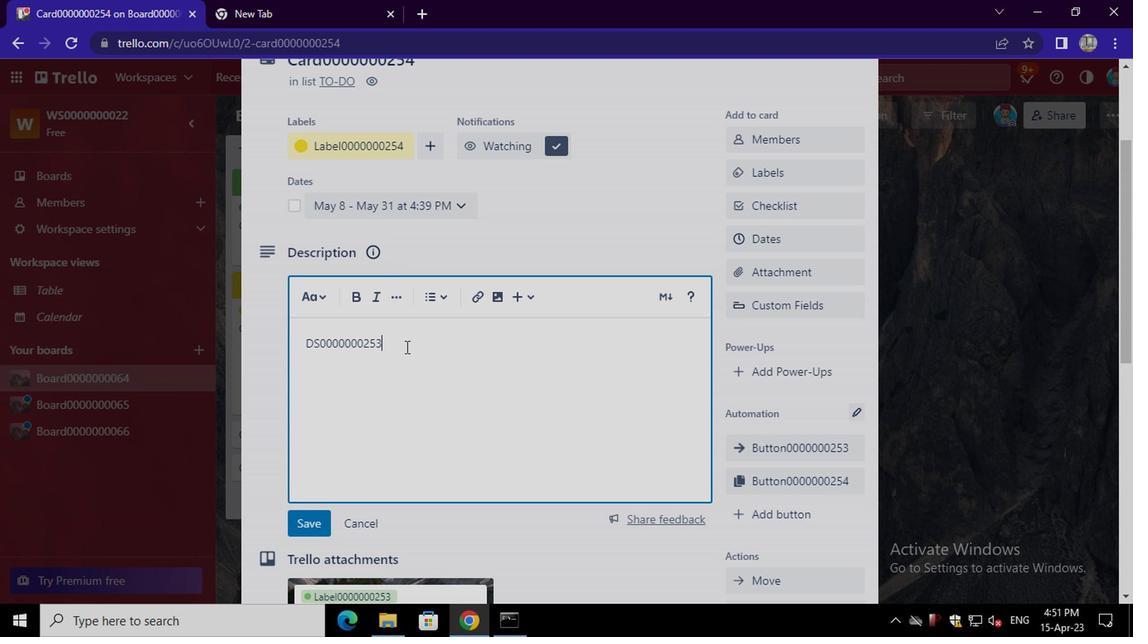 
Action: Key pressed <Key.backspace><Key.backspace><Key.backspace><Key.backspace><Key.backspace><Key.backspace><Key.backspace><Key.backspace><Key.backspace><Key.backspace><Key.backspace><Key.backspace><Key.backspace><Key.backspace><Key.backspace><Key.backspace><Key.backspace><Key.backspace><Key.backspace><Key.shift>DS0000000254
Screenshot: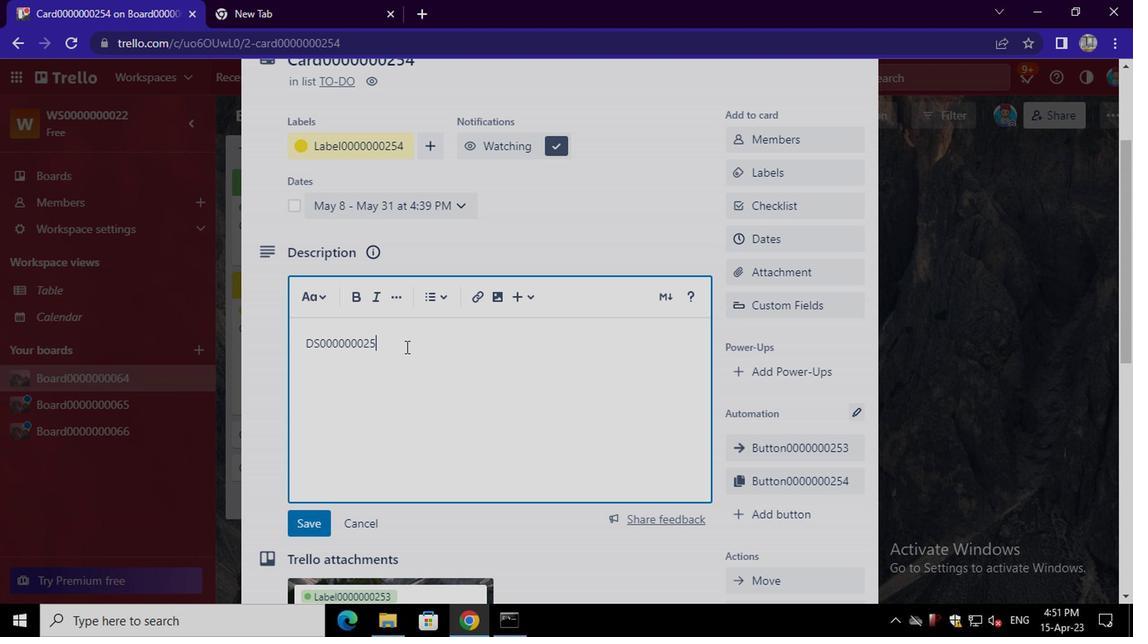 
Action: Mouse moved to (310, 512)
Screenshot: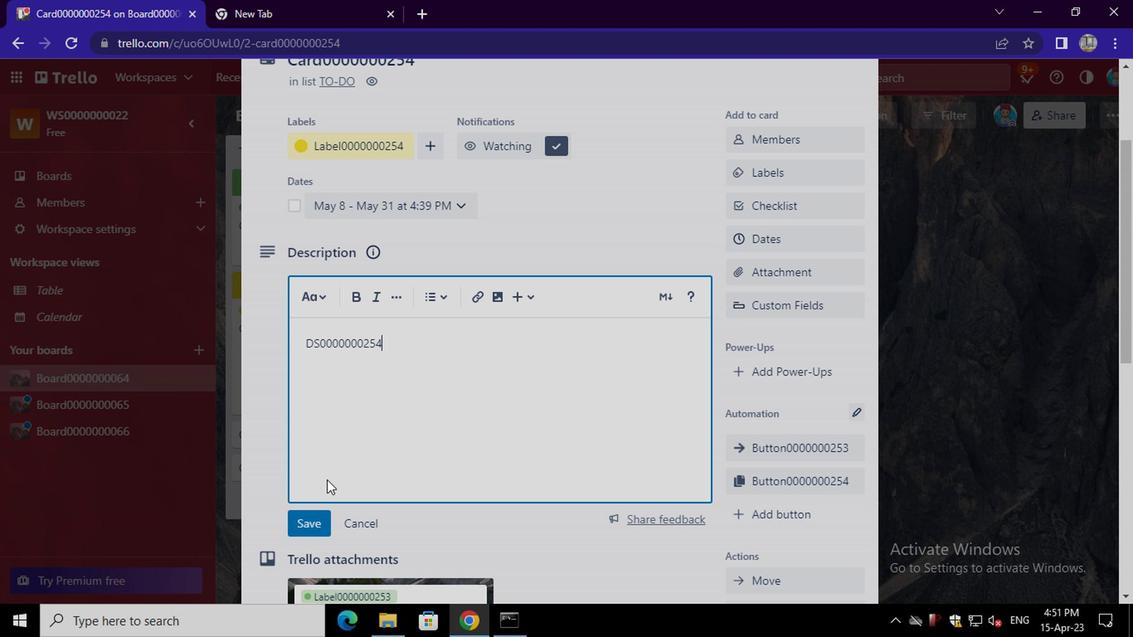
Action: Mouse pressed left at (310, 512)
Screenshot: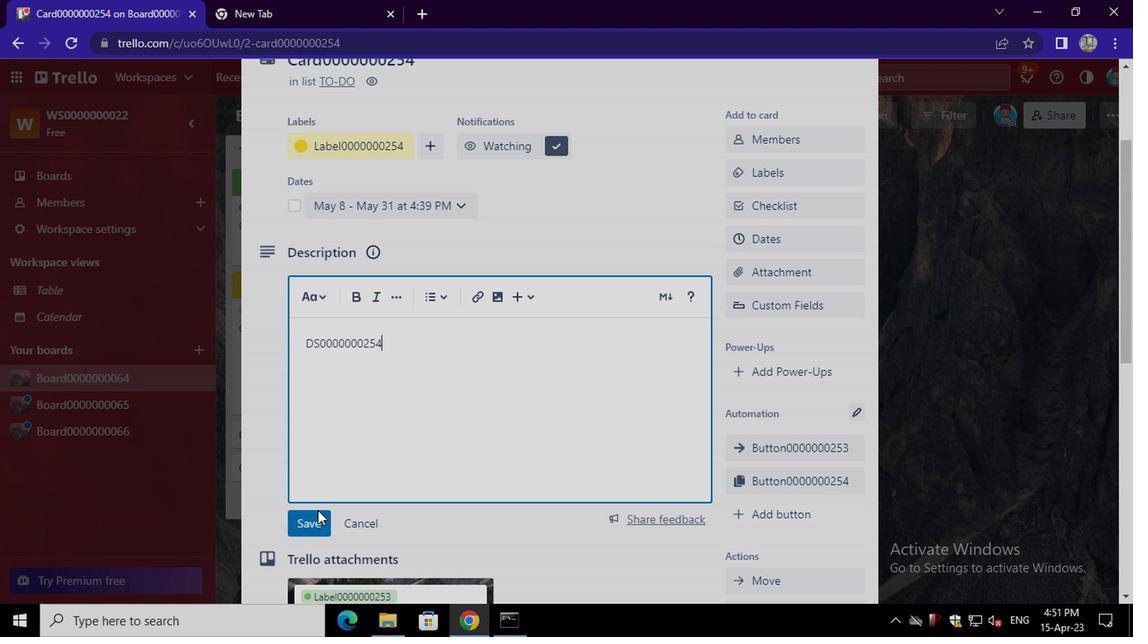 
Action: Mouse scrolled (310, 511) with delta (0, -1)
Screenshot: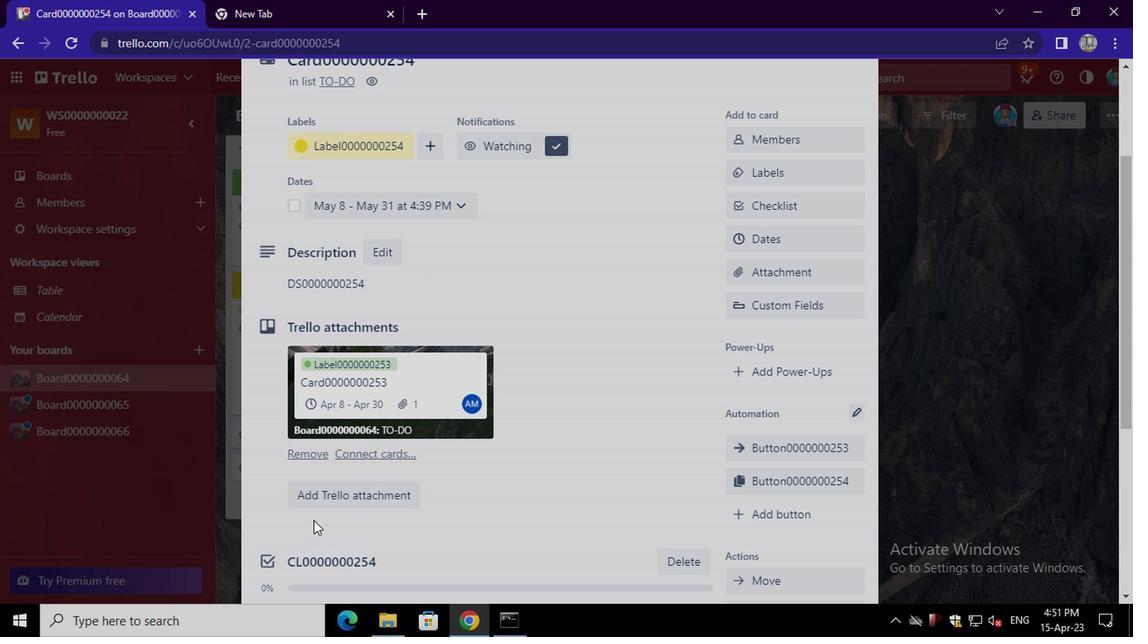 
Action: Mouse scrolled (310, 511) with delta (0, -1)
Screenshot: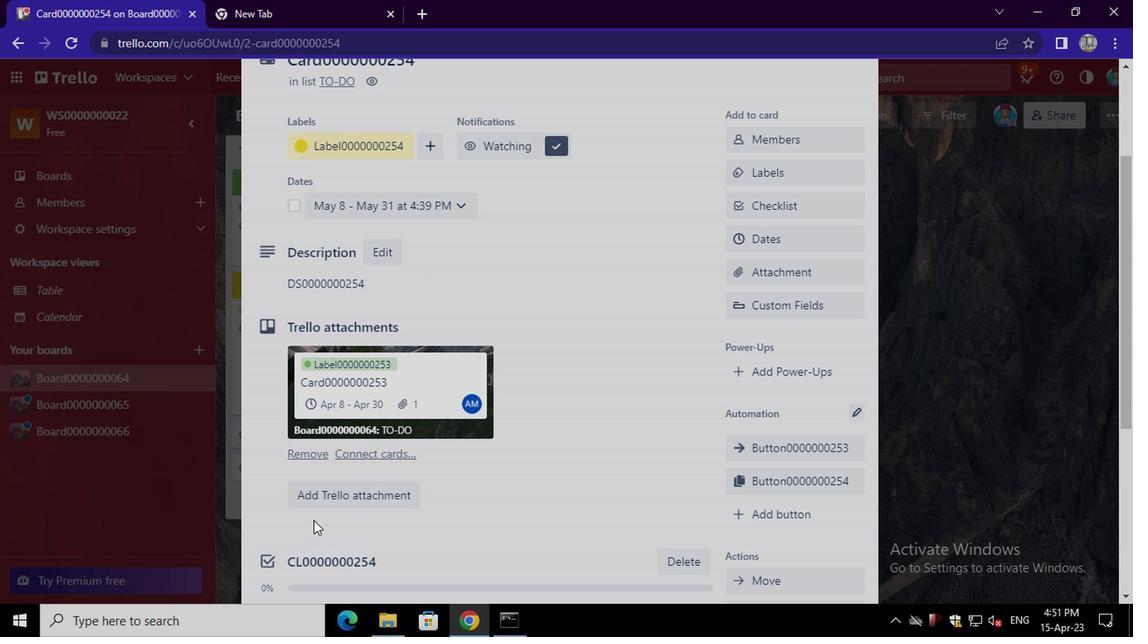 
Action: Mouse scrolled (310, 511) with delta (0, -1)
Screenshot: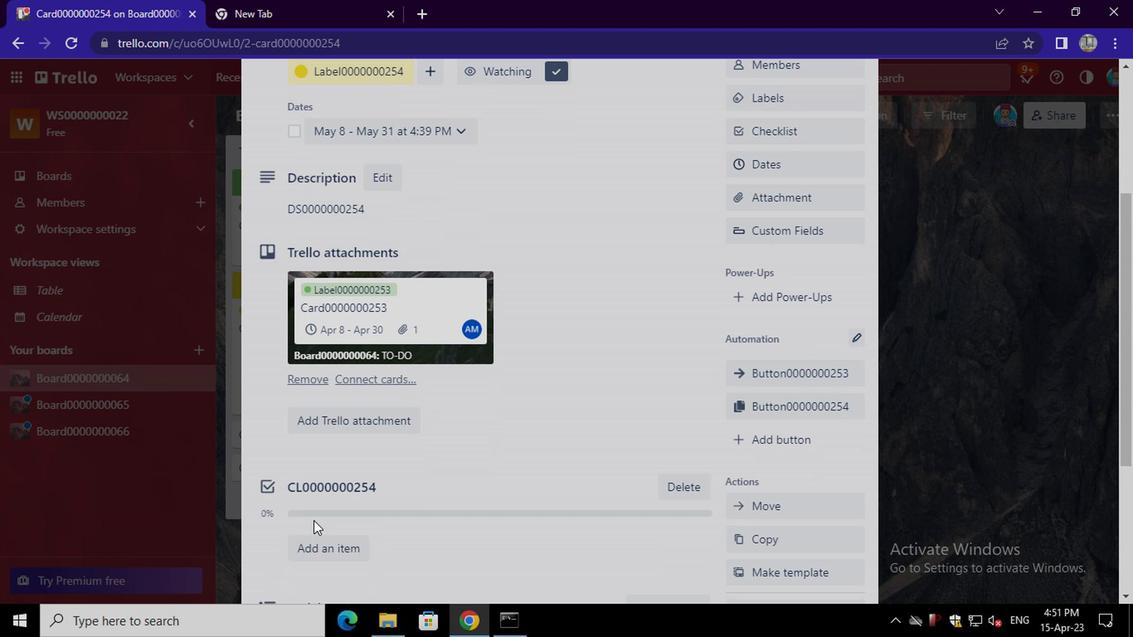 
Action: Mouse moved to (332, 462)
Screenshot: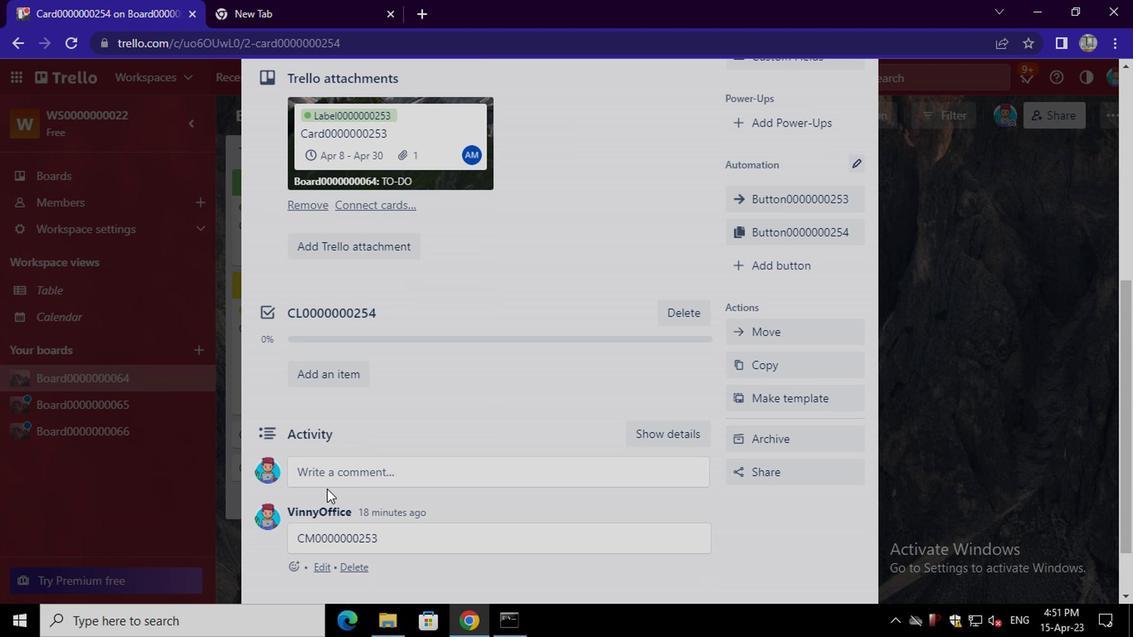 
Action: Mouse pressed left at (332, 462)
Screenshot: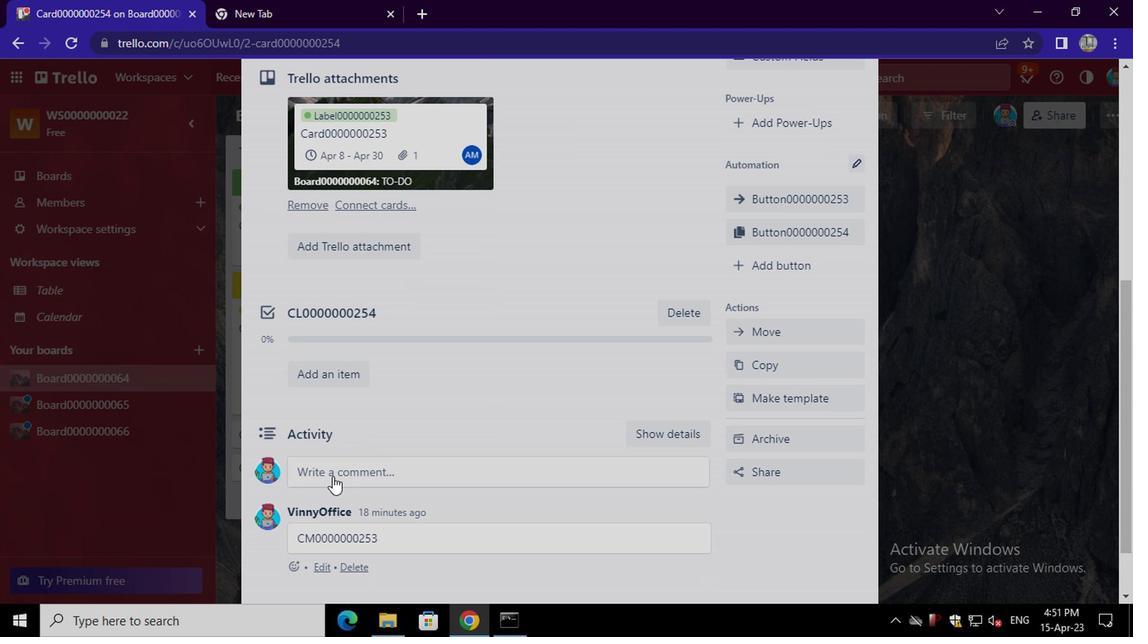 
Action: Mouse moved to (335, 464)
Screenshot: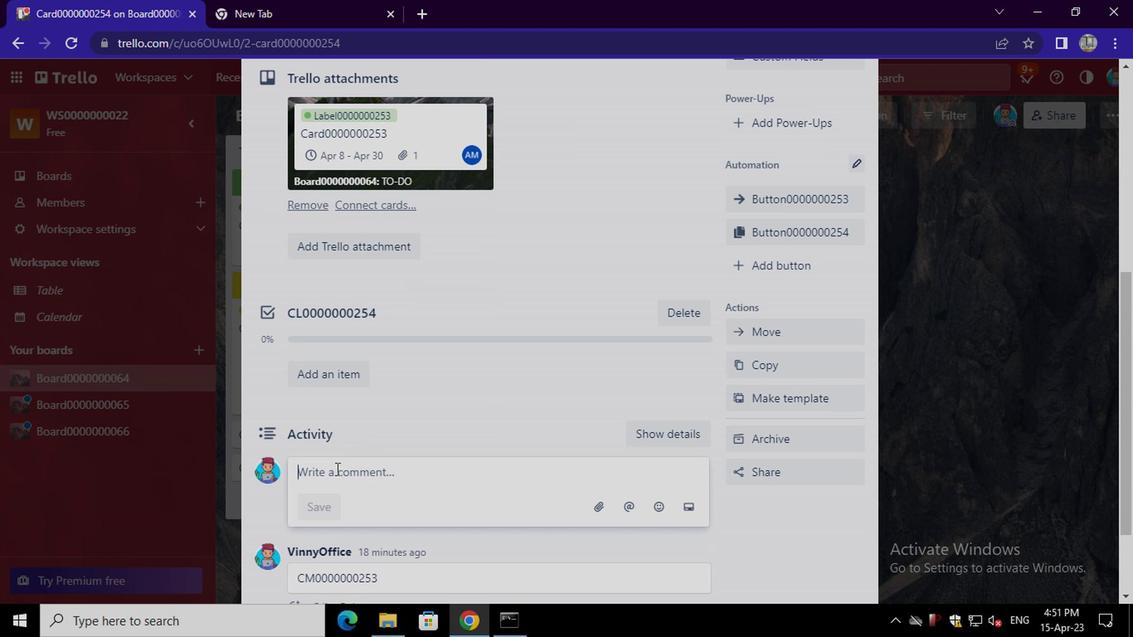 
Action: Mouse pressed left at (335, 464)
Screenshot: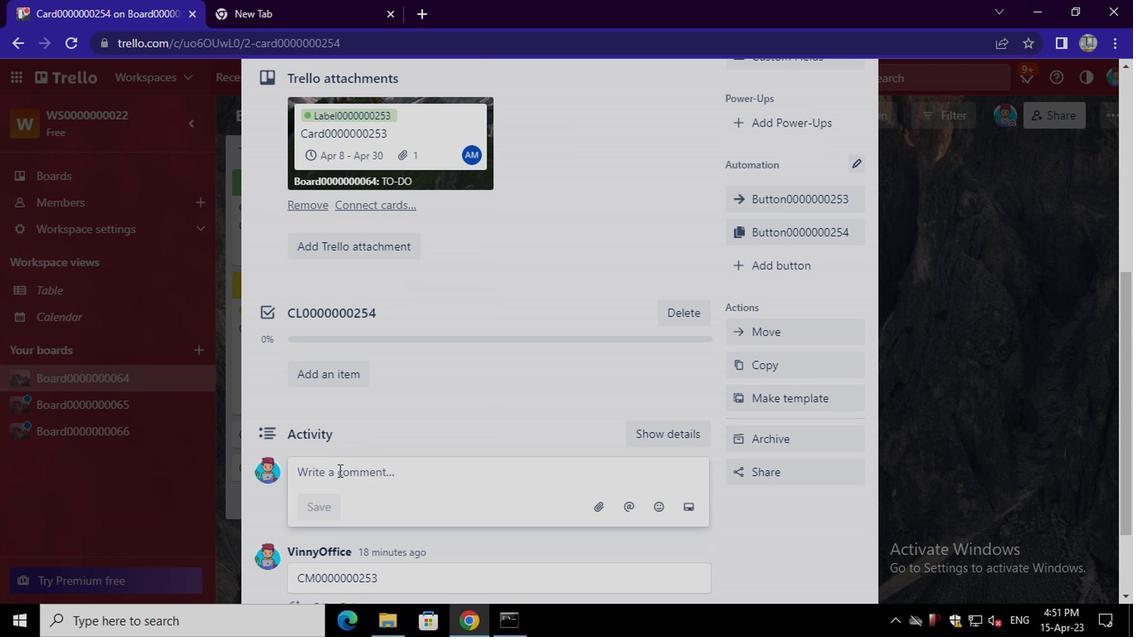 
Action: Key pressed <Key.shift>CM0000000254
Screenshot: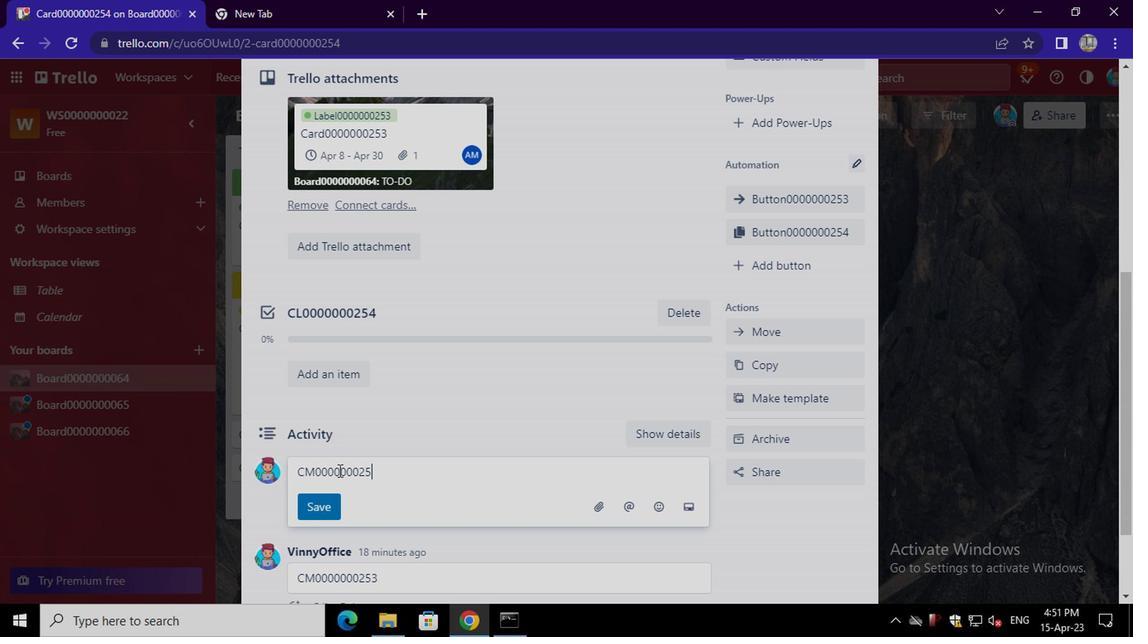 
Action: Mouse moved to (323, 495)
Screenshot: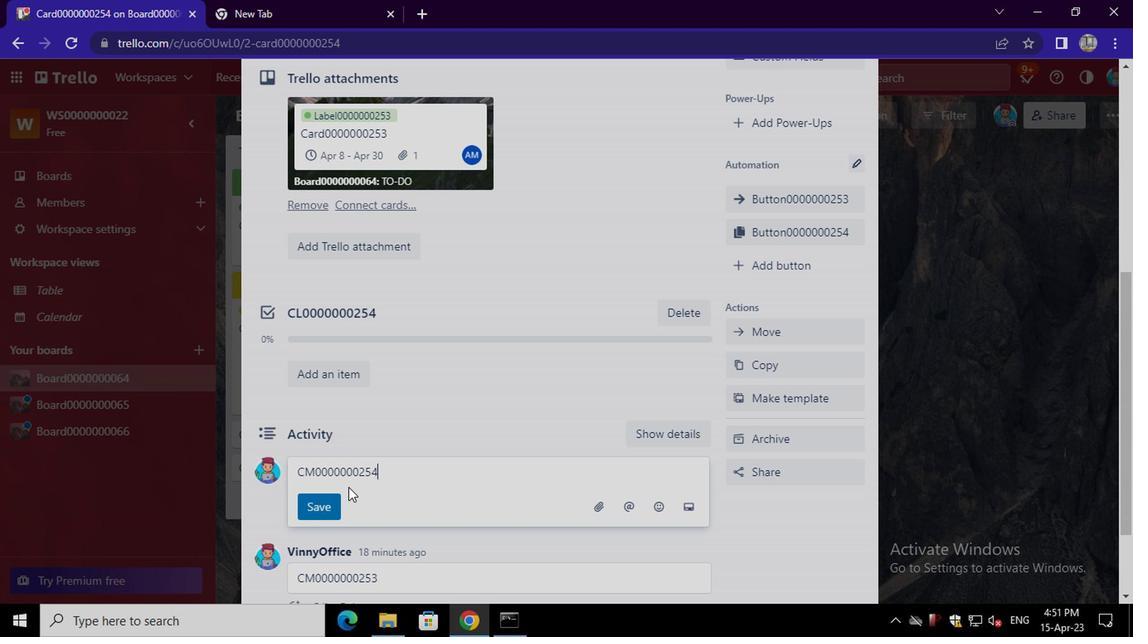 
Action: Mouse pressed left at (323, 495)
Screenshot: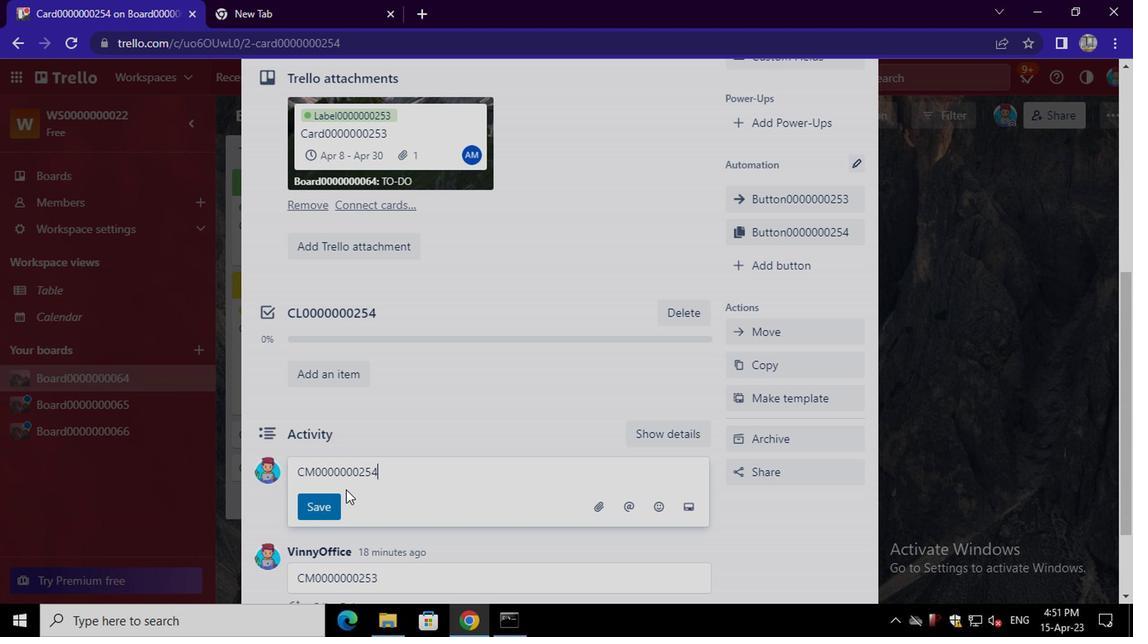 
